 Task: Open a Black Tie Letter Template save the file as 'claim' Remove the following opetions from template: '1.	Type the sender company name_x000D_
2.	Type the sender company address_x000D_
3.	Type the recipient address_x000D_
4.	Type the closing_x000D_
5.	Type the sender title_x000D_
6.	Type the sender company name_x000D_
'Pick the date  '15 May, 2023' and type Salutation  Hello. Add body to the letter I wanted to express my appreciation for your support and guidance throughout my career. Your mentorship has been invaluable, and I am grateful for the opportunities you have provided me. Your belief in my abilities has motivated me to achieve more than I ever thought possible.. Insert watermark  'confidential 50'
Action: Mouse moved to (23, 18)
Screenshot: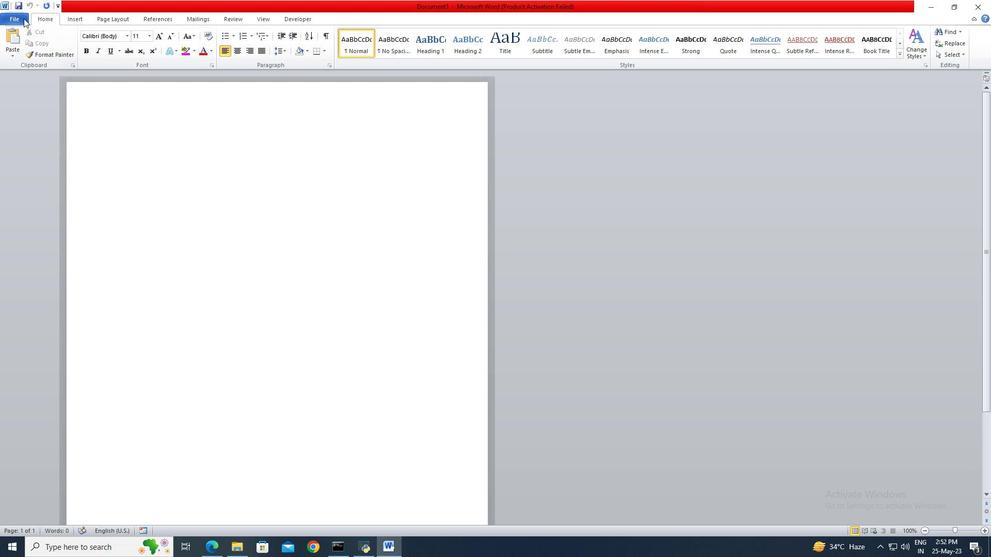 
Action: Mouse pressed left at (23, 18)
Screenshot: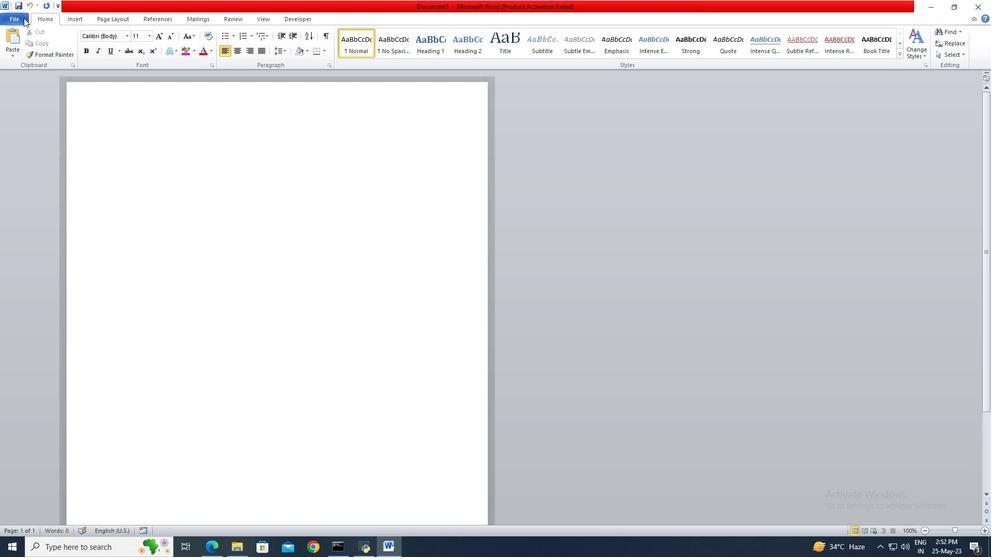 
Action: Mouse moved to (23, 130)
Screenshot: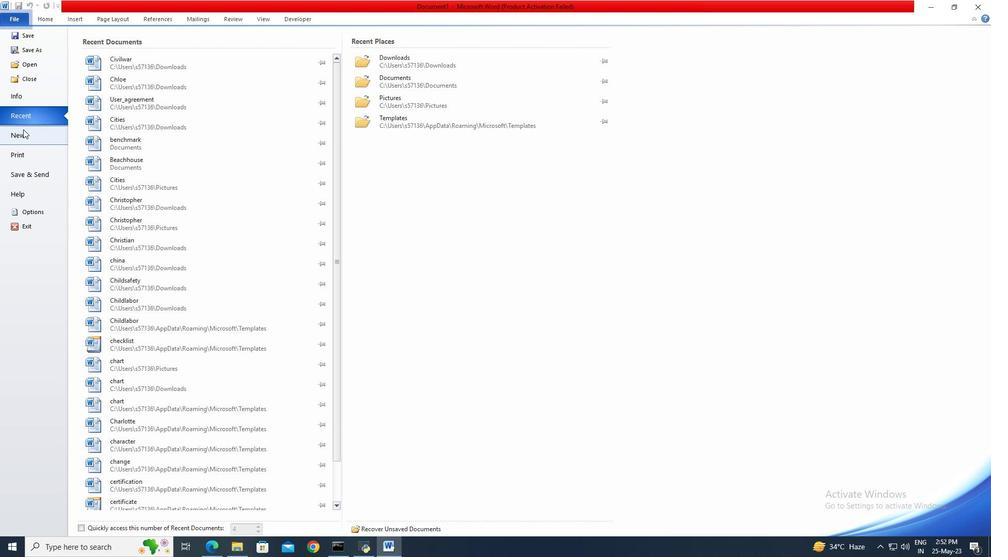 
Action: Mouse pressed left at (23, 130)
Screenshot: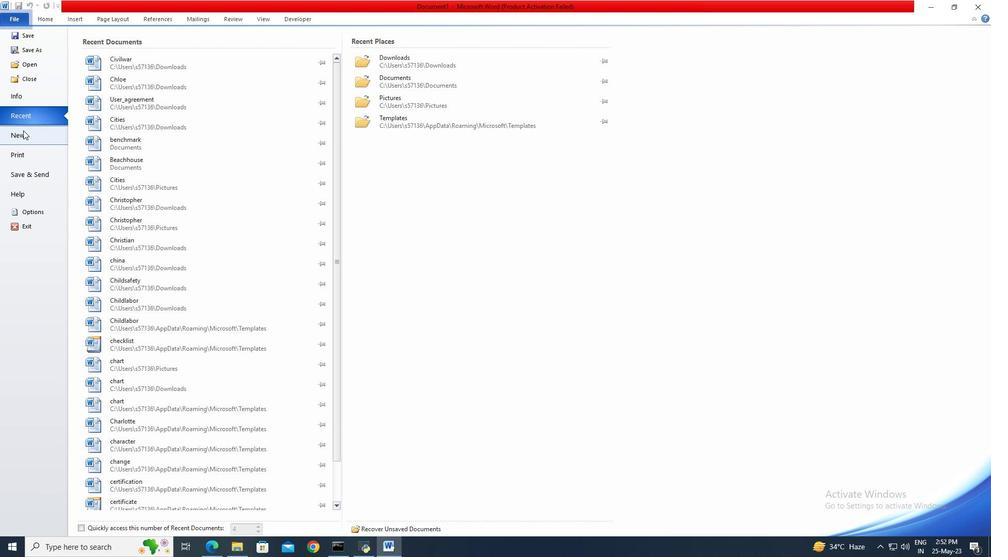 
Action: Mouse moved to (224, 106)
Screenshot: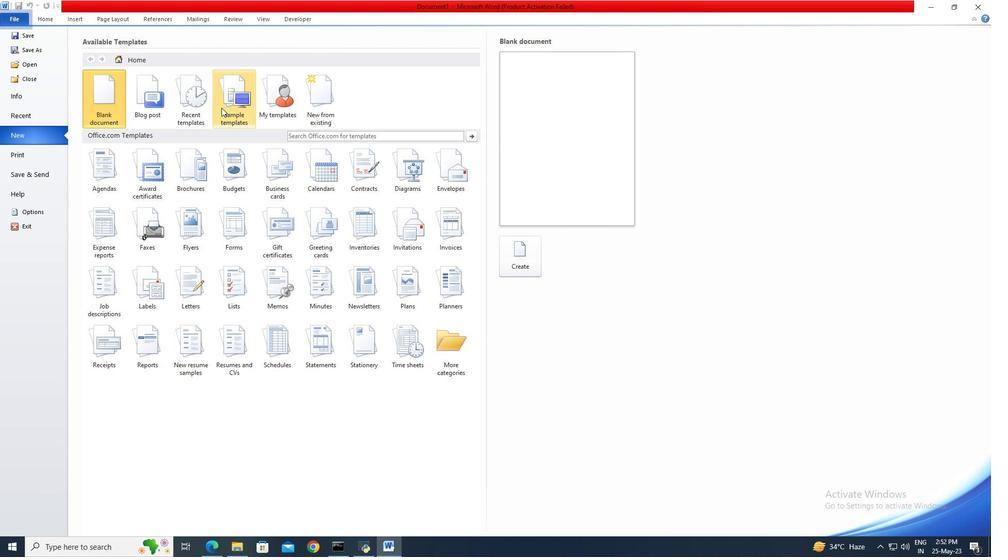 
Action: Mouse pressed left at (224, 106)
Screenshot: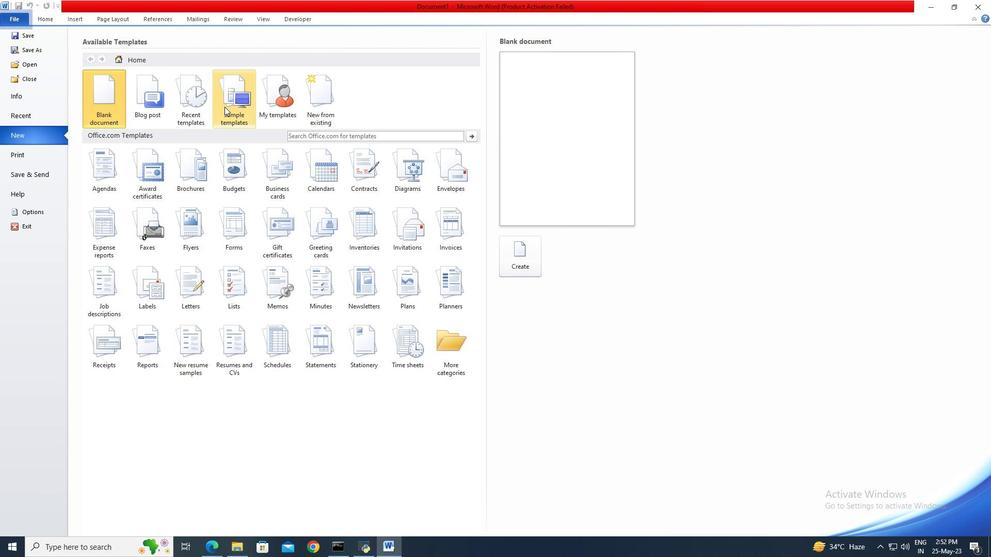 
Action: Mouse moved to (329, 218)
Screenshot: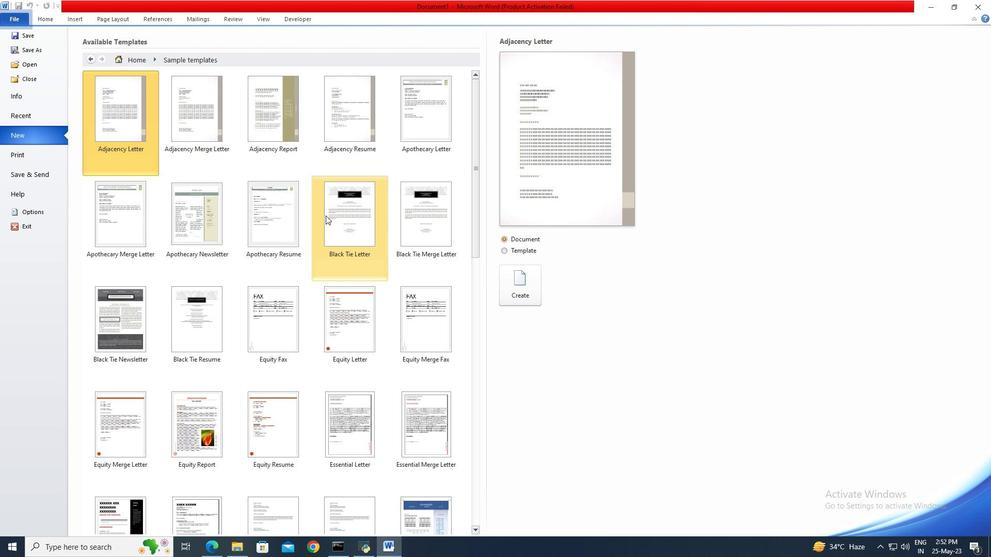
Action: Mouse pressed left at (329, 218)
Screenshot: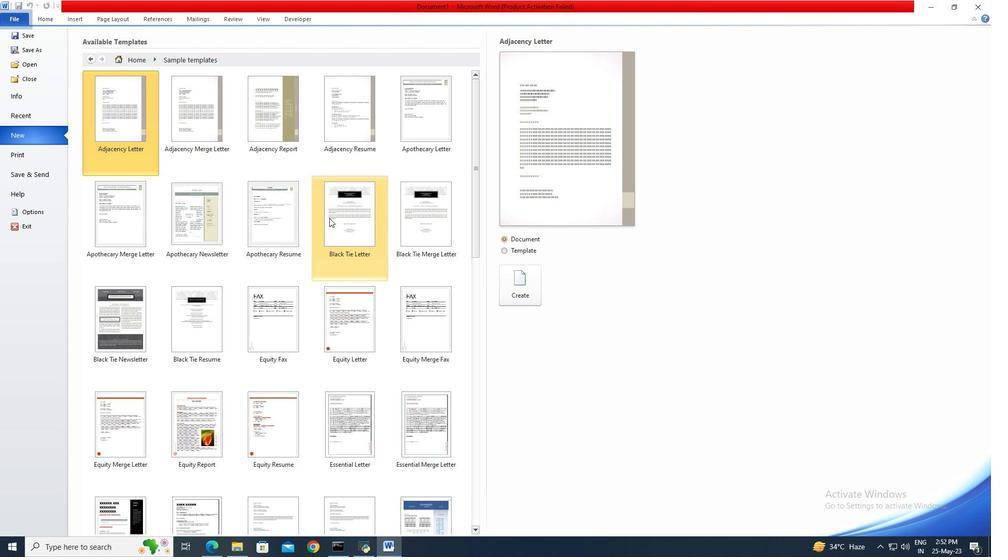 
Action: Mouse moved to (503, 250)
Screenshot: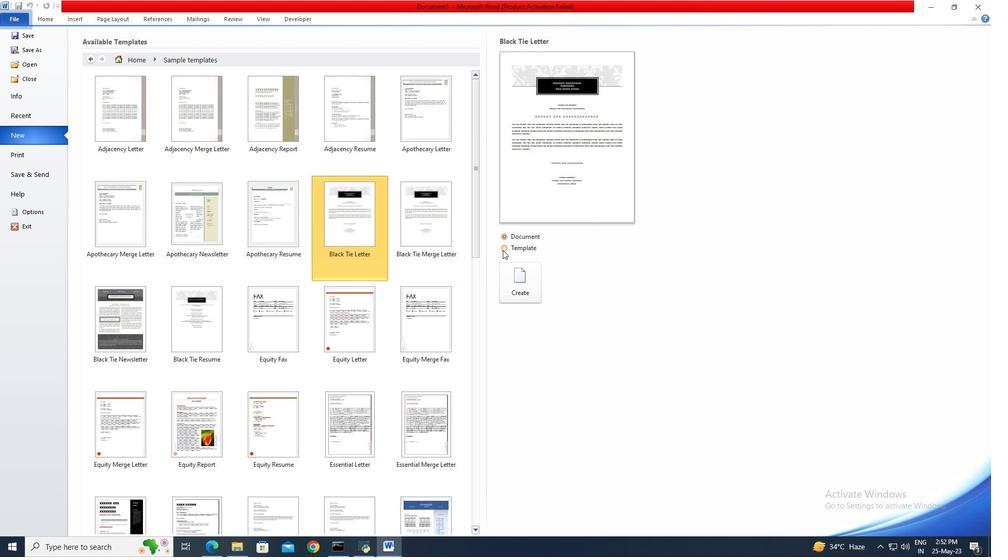 
Action: Mouse pressed left at (503, 250)
Screenshot: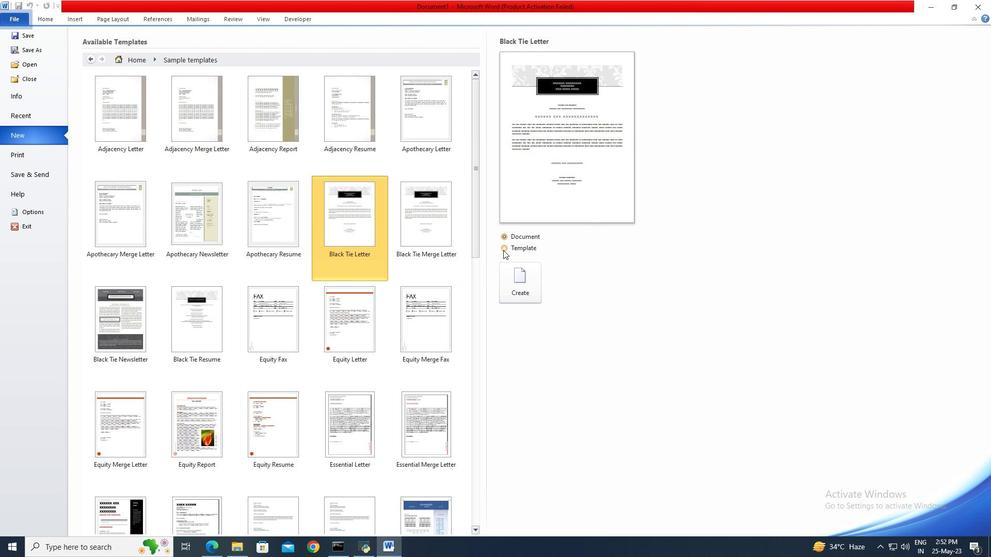 
Action: Mouse moved to (512, 276)
Screenshot: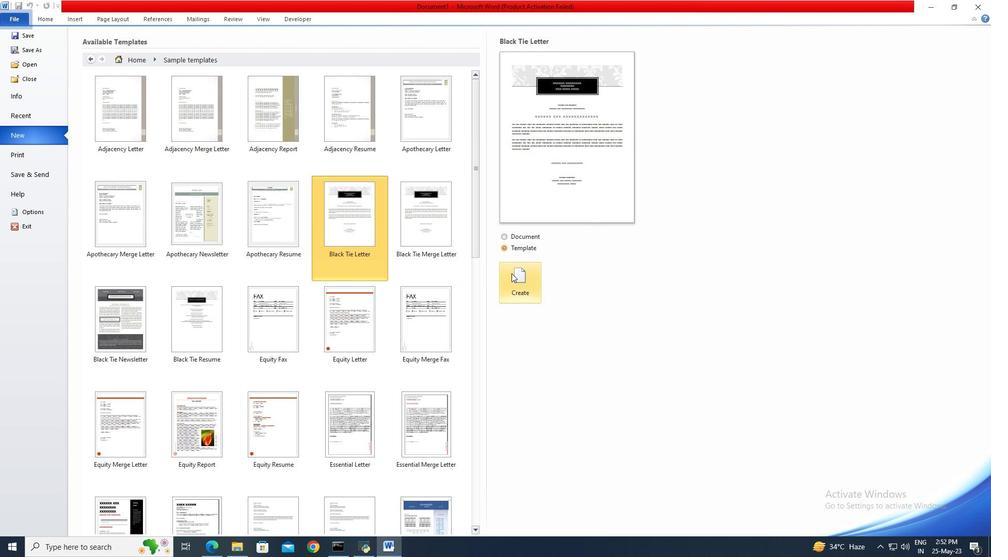 
Action: Mouse pressed left at (512, 276)
Screenshot: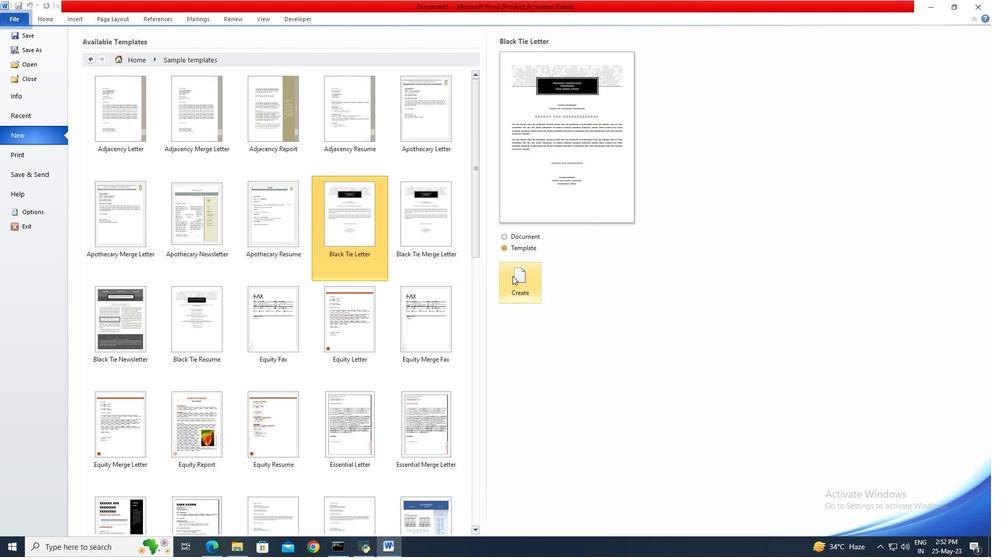 
Action: Mouse moved to (21, 21)
Screenshot: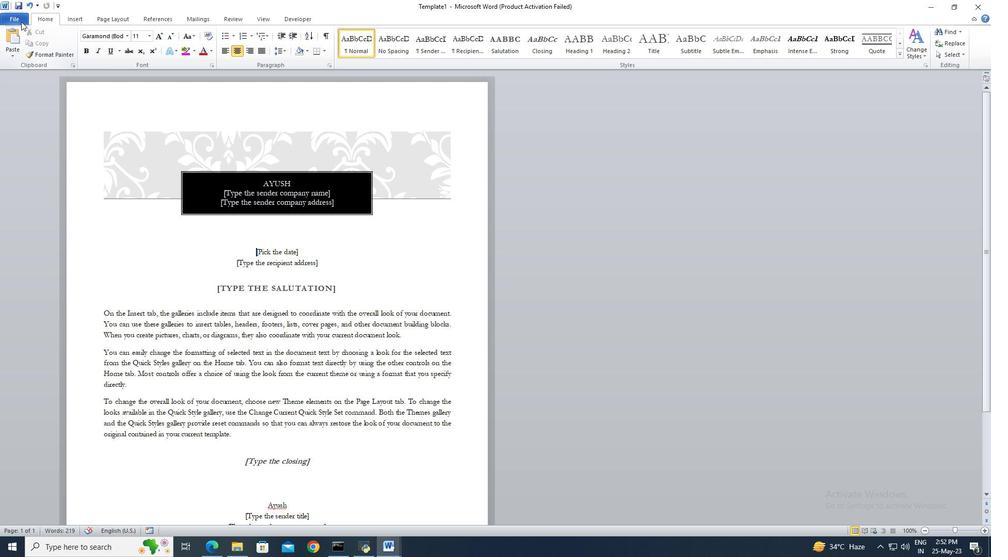 
Action: Mouse pressed left at (21, 21)
Screenshot: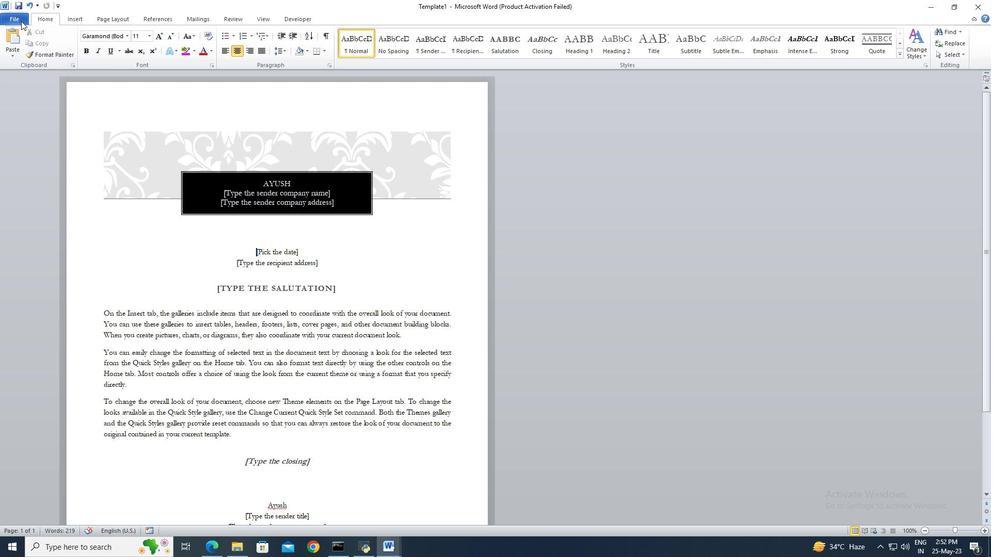 
Action: Mouse moved to (21, 47)
Screenshot: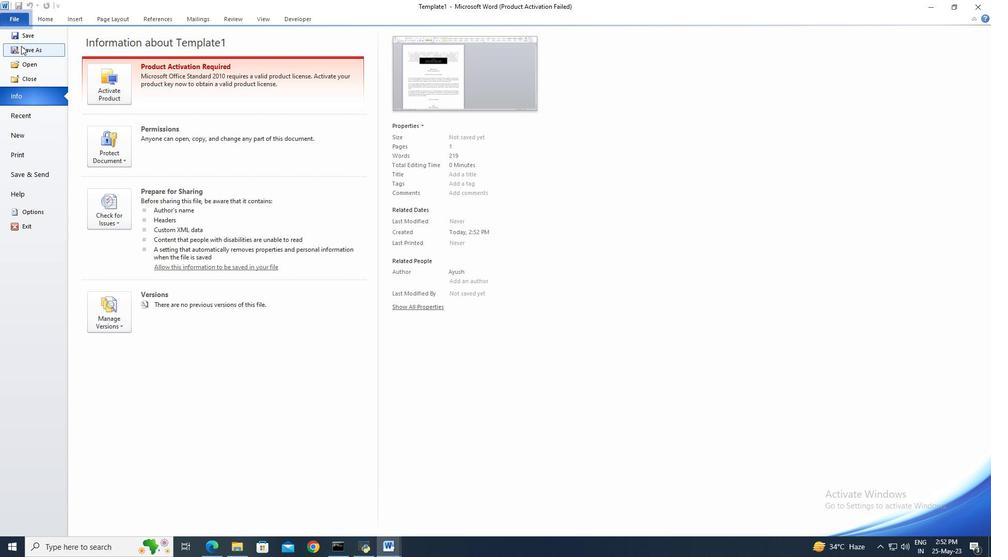 
Action: Mouse pressed left at (21, 47)
Screenshot: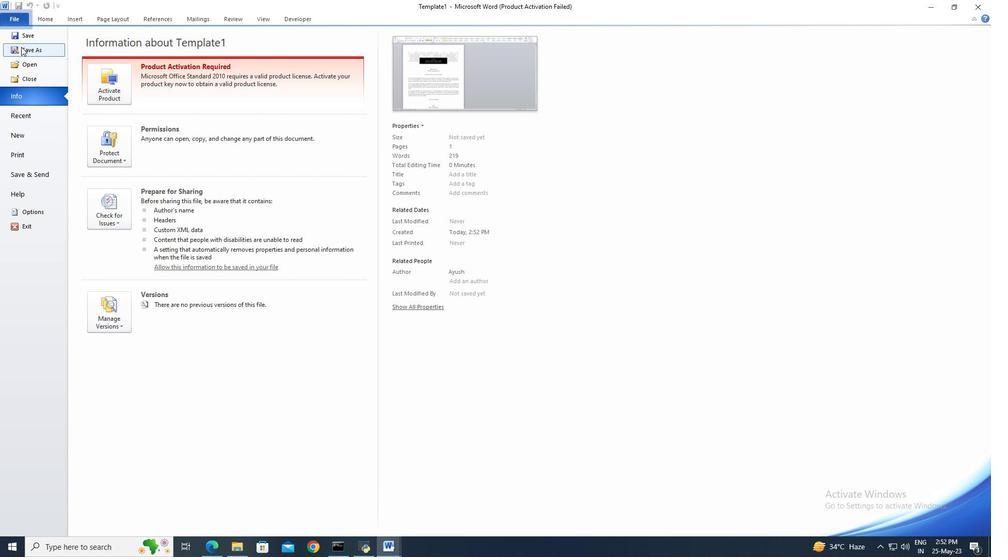 
Action: Mouse moved to (35, 109)
Screenshot: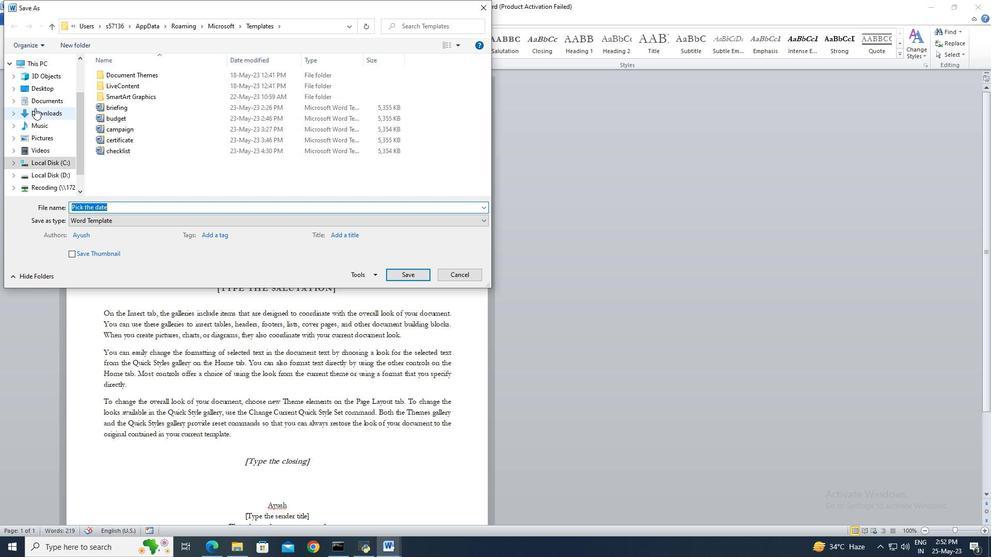 
Action: Mouse pressed left at (35, 109)
Screenshot: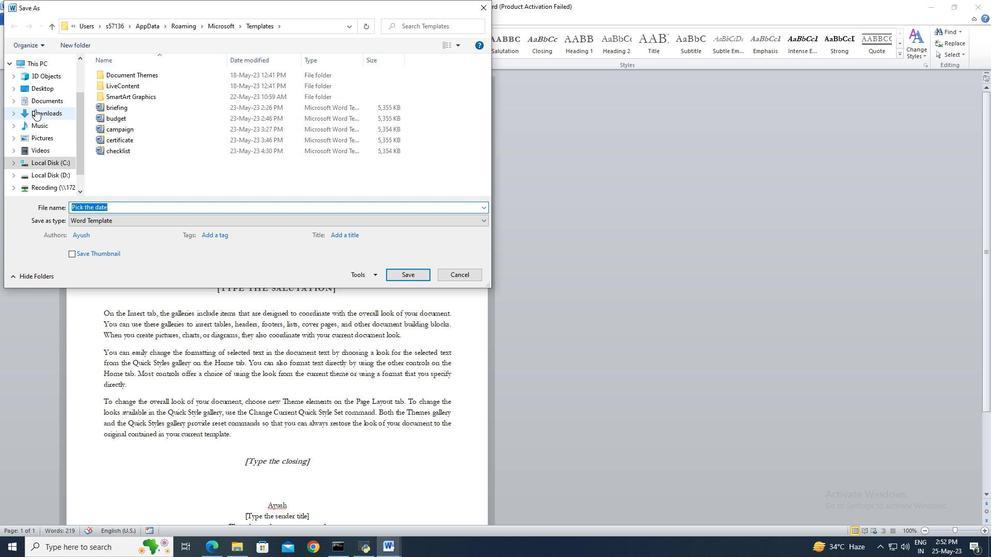 
Action: Mouse moved to (111, 207)
Screenshot: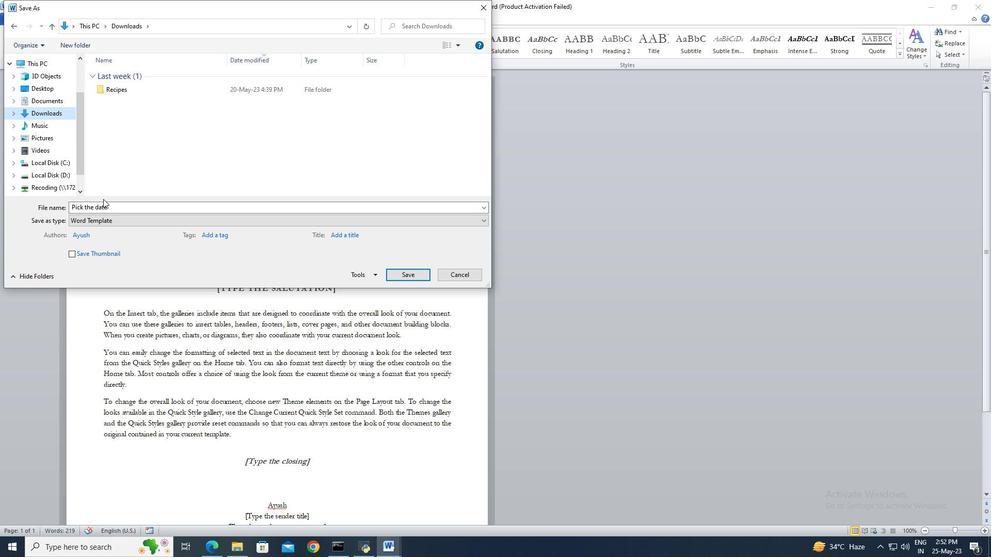 
Action: Mouse pressed left at (111, 207)
Screenshot: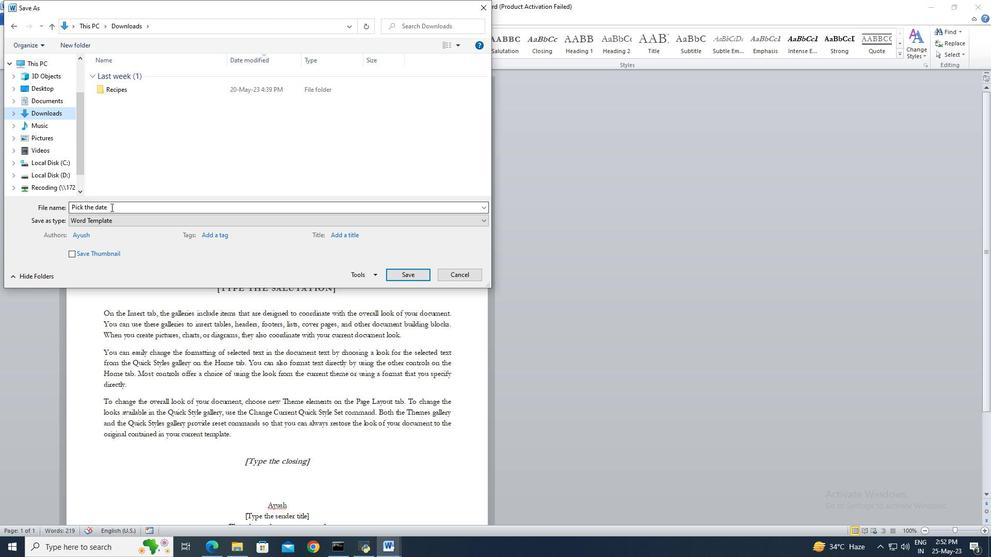 
Action: Key pressed claim
Screenshot: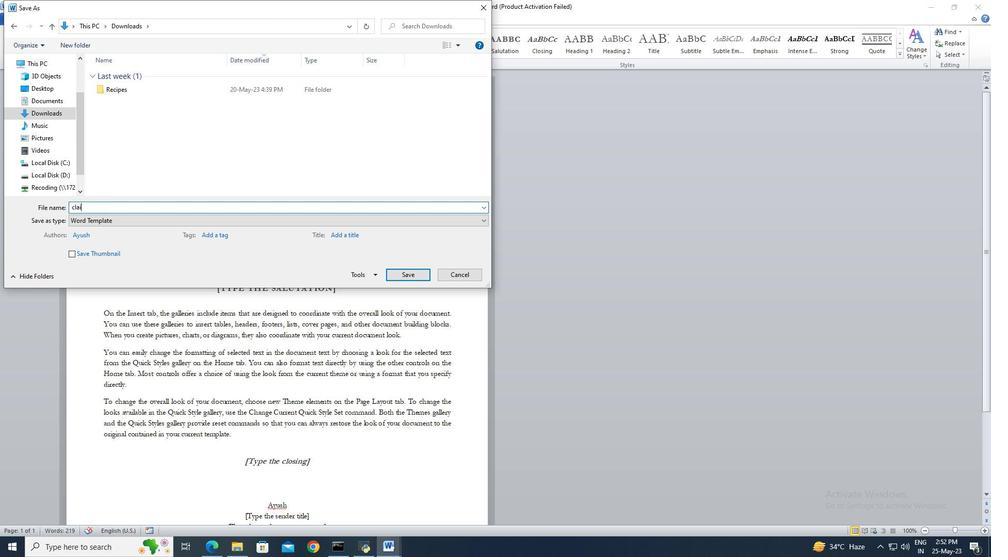 
Action: Mouse moved to (395, 274)
Screenshot: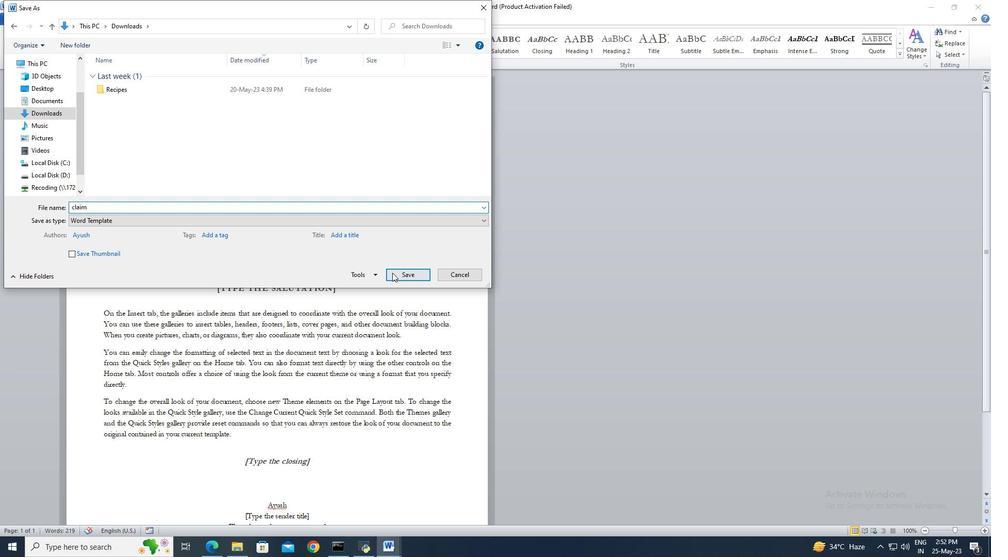 
Action: Mouse pressed left at (395, 274)
Screenshot: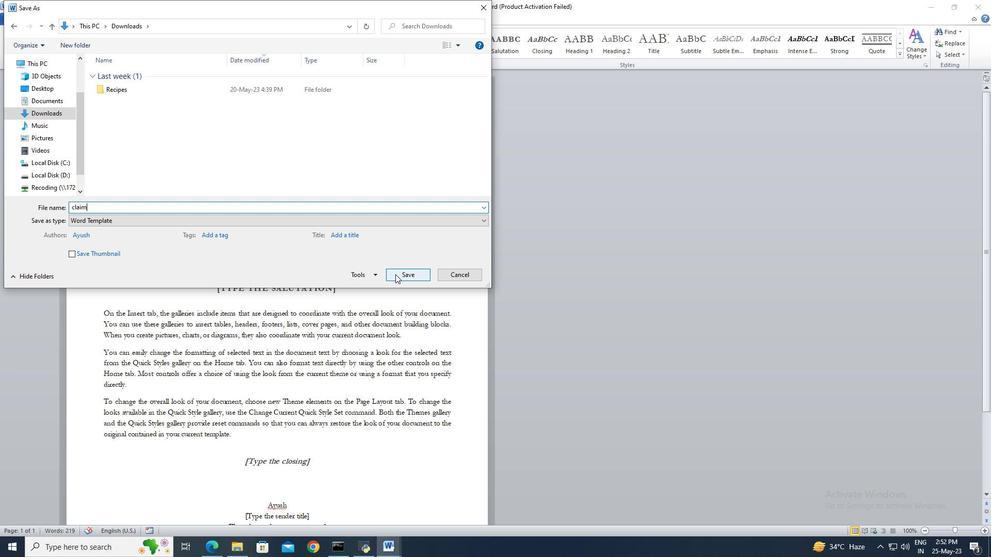 
Action: Mouse moved to (336, 190)
Screenshot: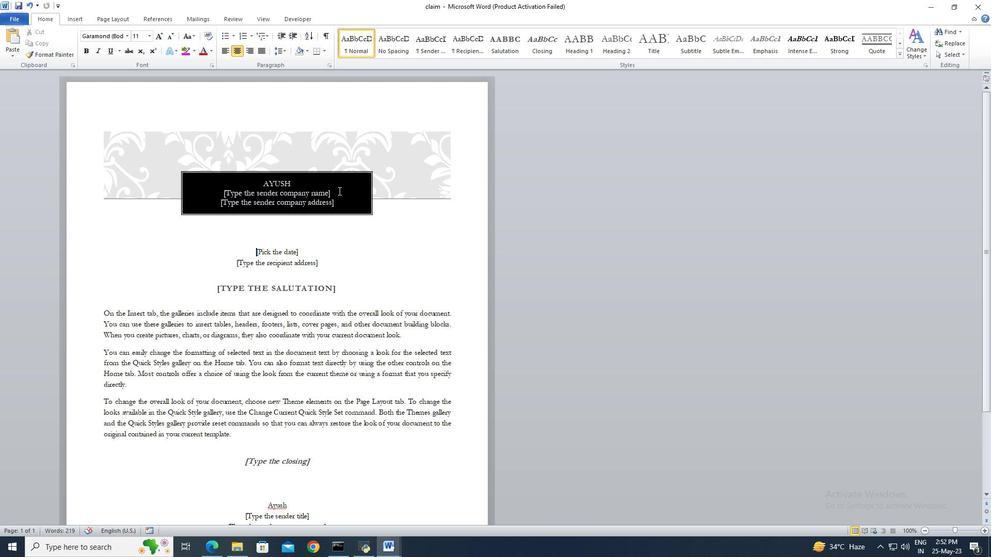 
Action: Mouse pressed left at (336, 190)
Screenshot: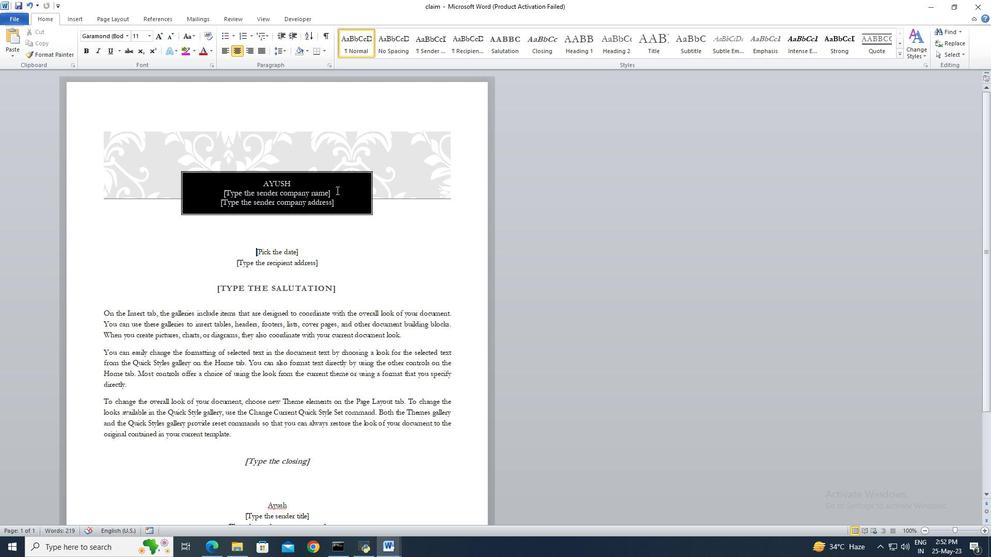 
Action: Key pressed <Key.backspace><Key.delete>
Screenshot: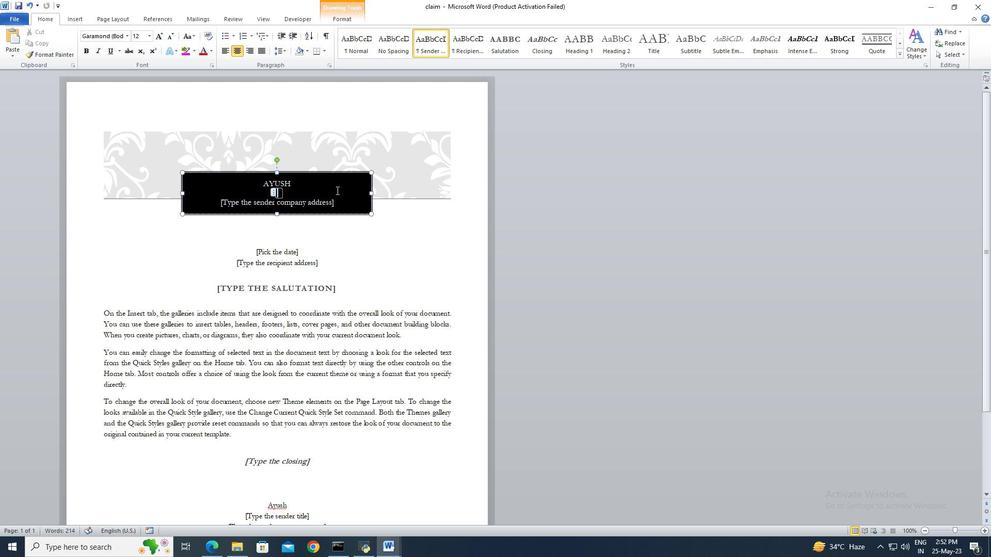 
Action: Mouse moved to (336, 199)
Screenshot: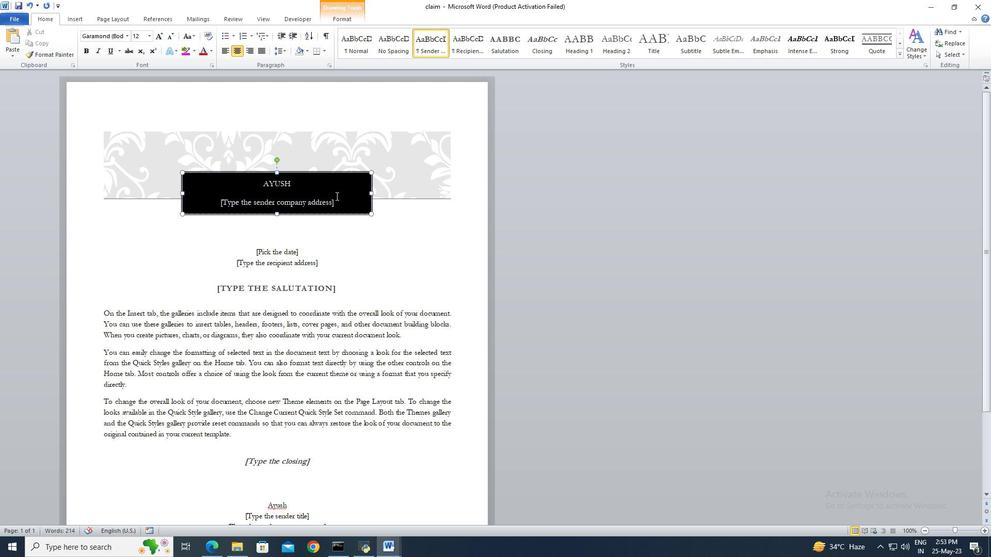 
Action: Mouse pressed left at (336, 199)
Screenshot: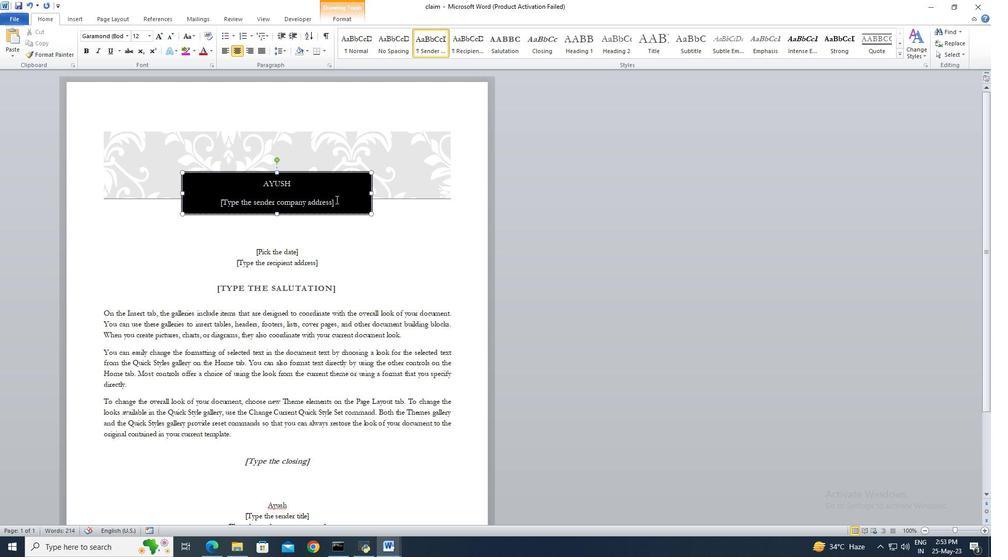 
Action: Mouse moved to (336, 203)
Screenshot: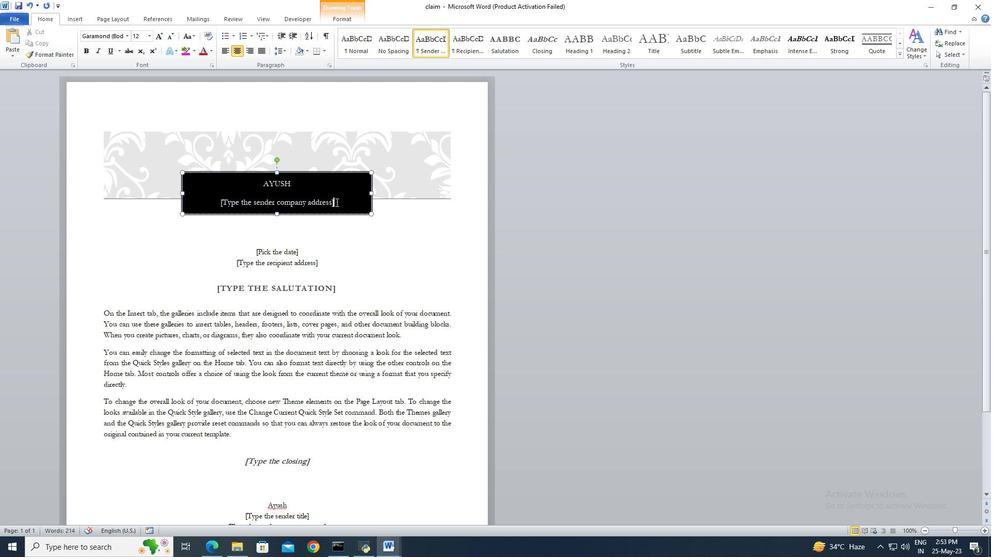
Action: Key pressed <Key.backspace><Key.backspace>
Screenshot: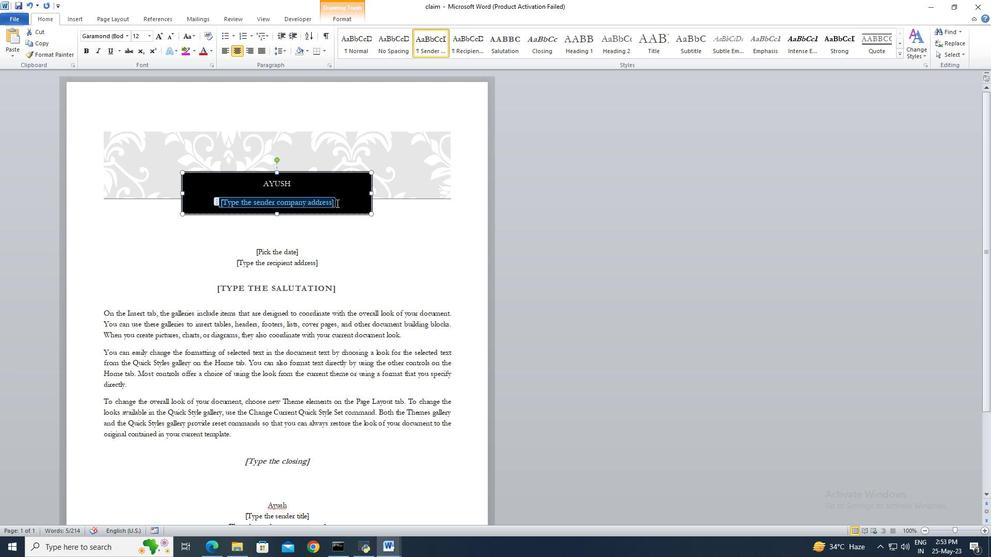 
Action: Mouse moved to (340, 261)
Screenshot: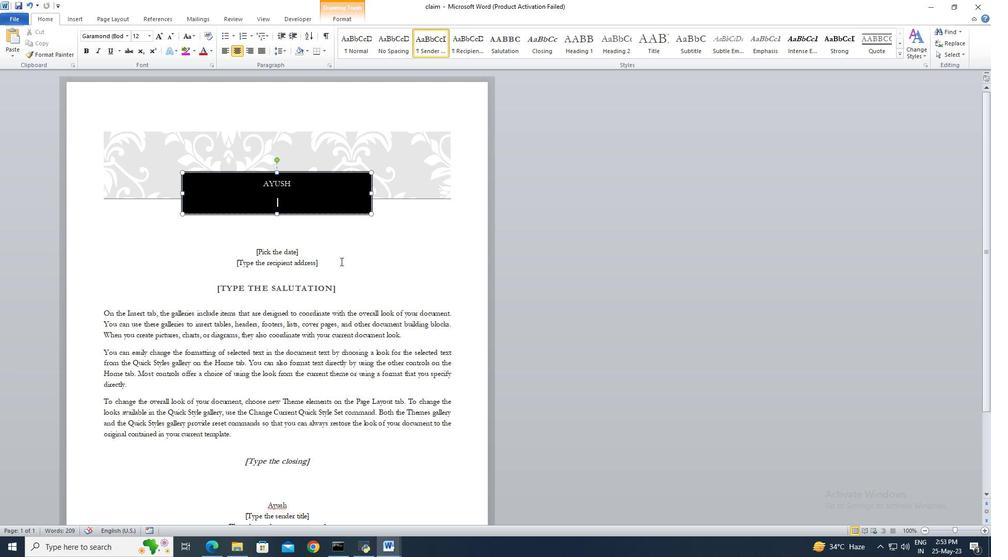 
Action: Mouse pressed left at (340, 261)
Screenshot: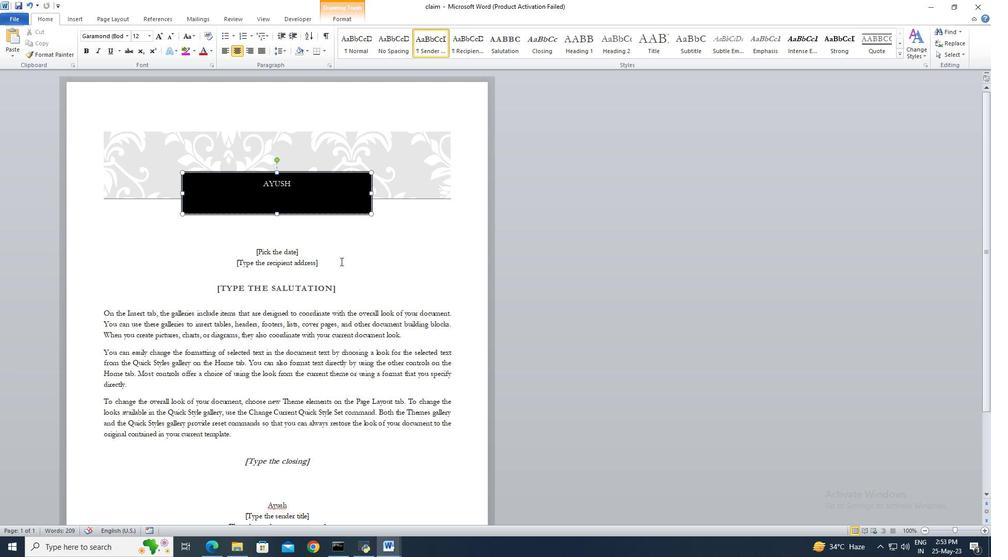 
Action: Mouse moved to (320, 266)
Screenshot: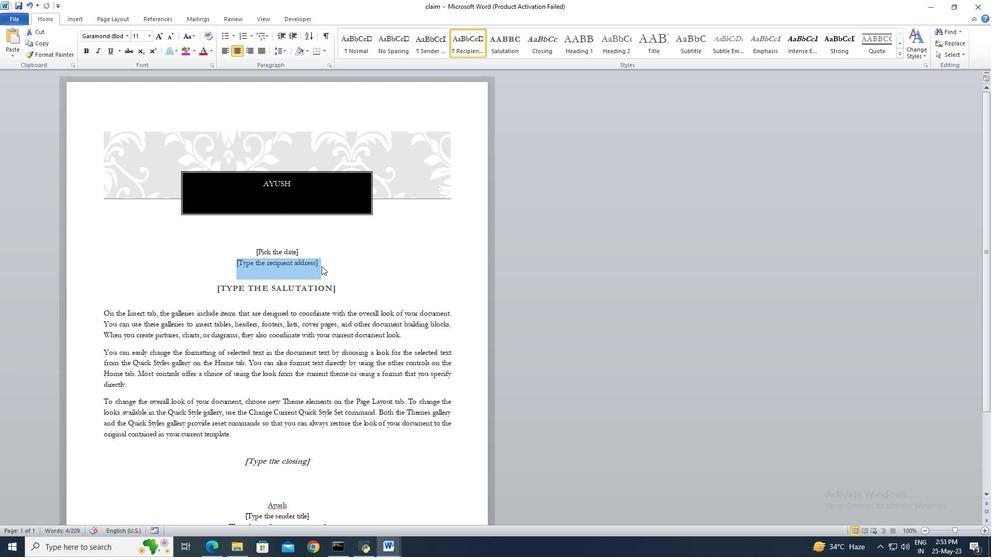 
Action: Mouse pressed left at (320, 266)
Screenshot: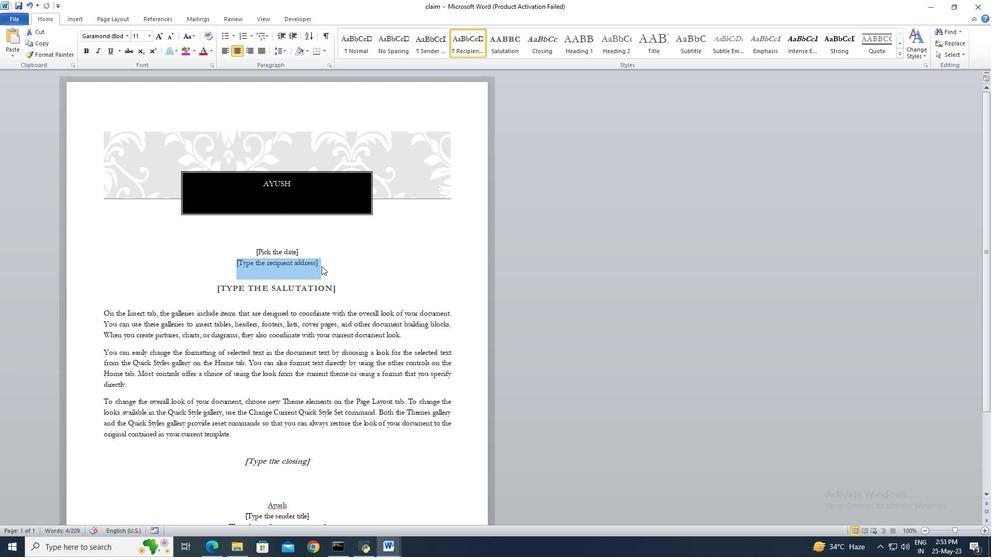 
Action: Mouse moved to (320, 266)
Screenshot: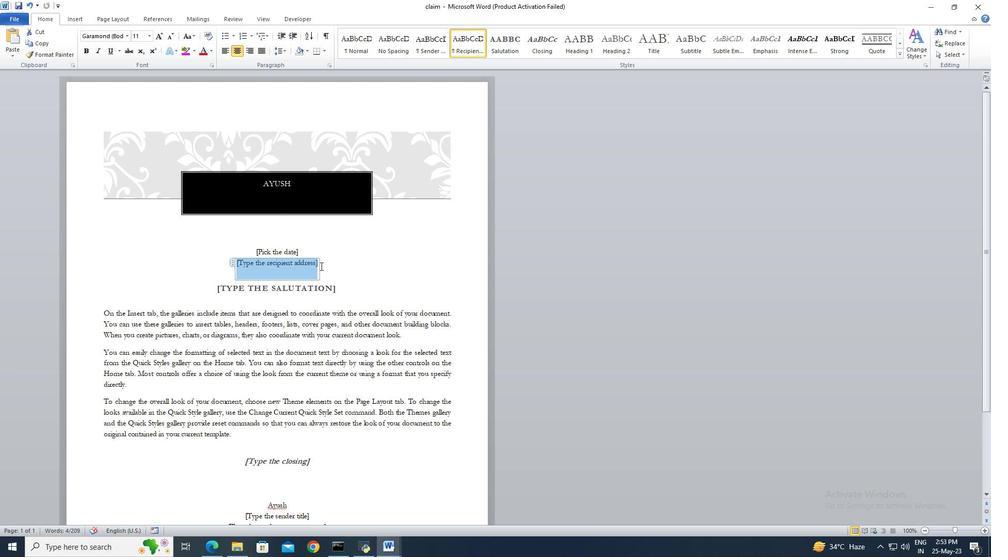 
Action: Key pressed <Key.backspace>
Screenshot: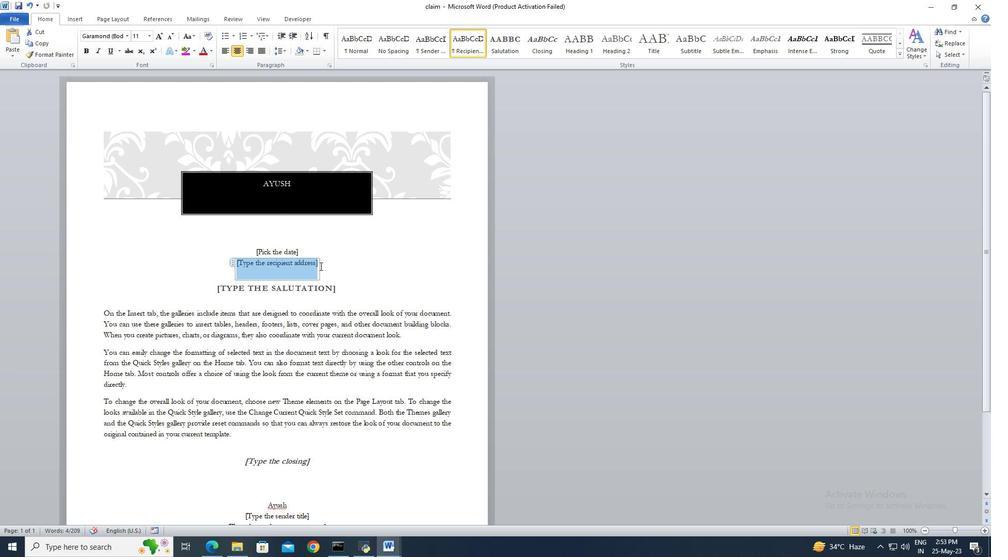 
Action: Mouse scrolled (320, 265) with delta (0, 0)
Screenshot: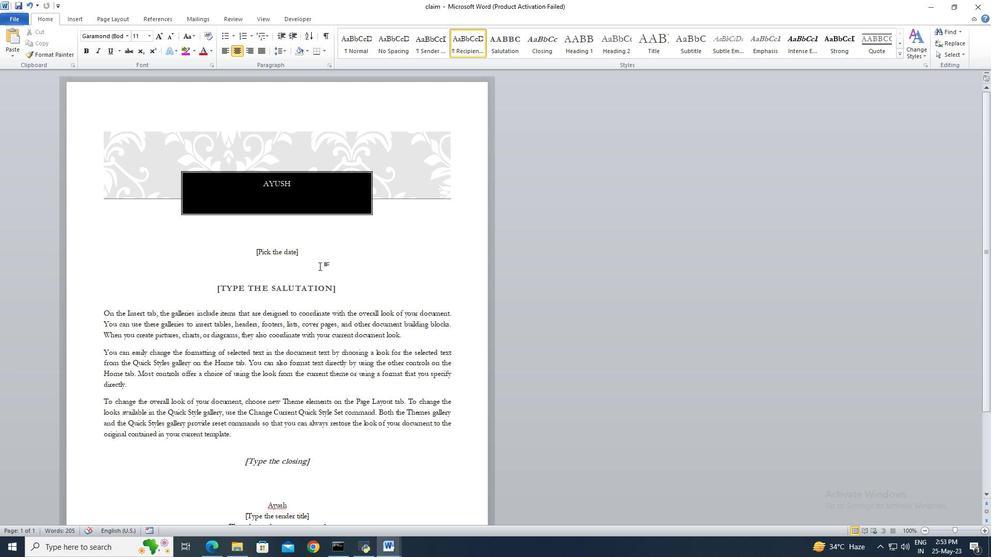 
Action: Mouse scrolled (320, 265) with delta (0, 0)
Screenshot: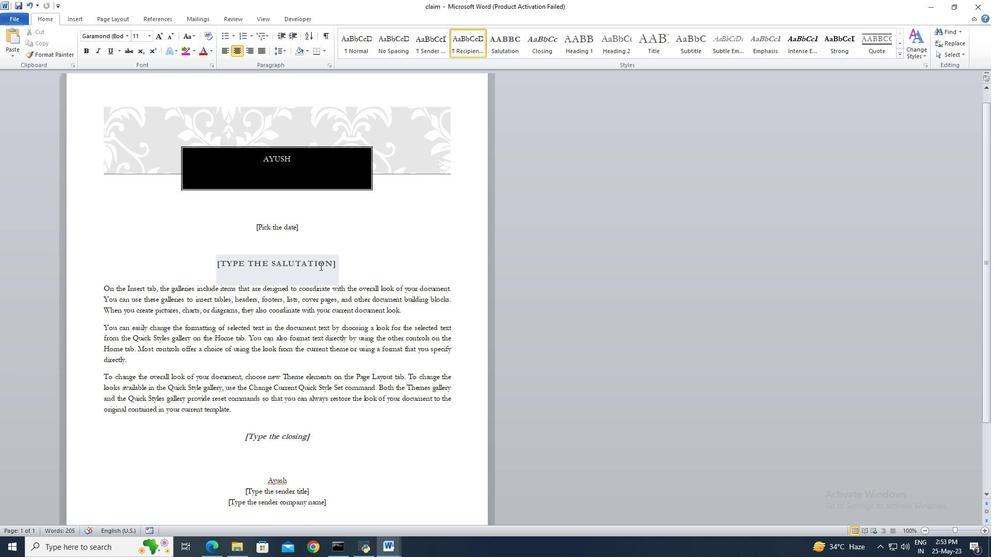 
Action: Mouse scrolled (320, 265) with delta (0, 0)
Screenshot: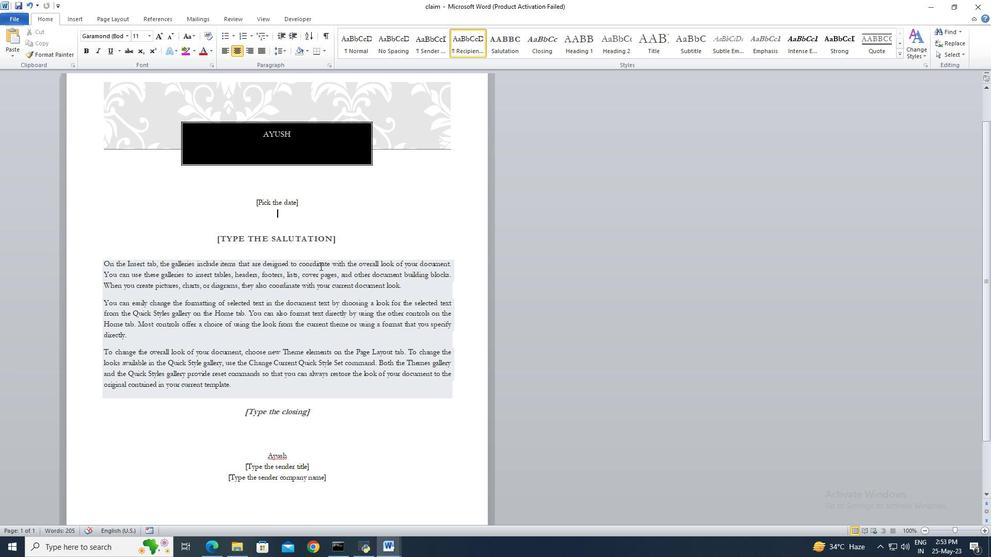 
Action: Mouse moved to (311, 390)
Screenshot: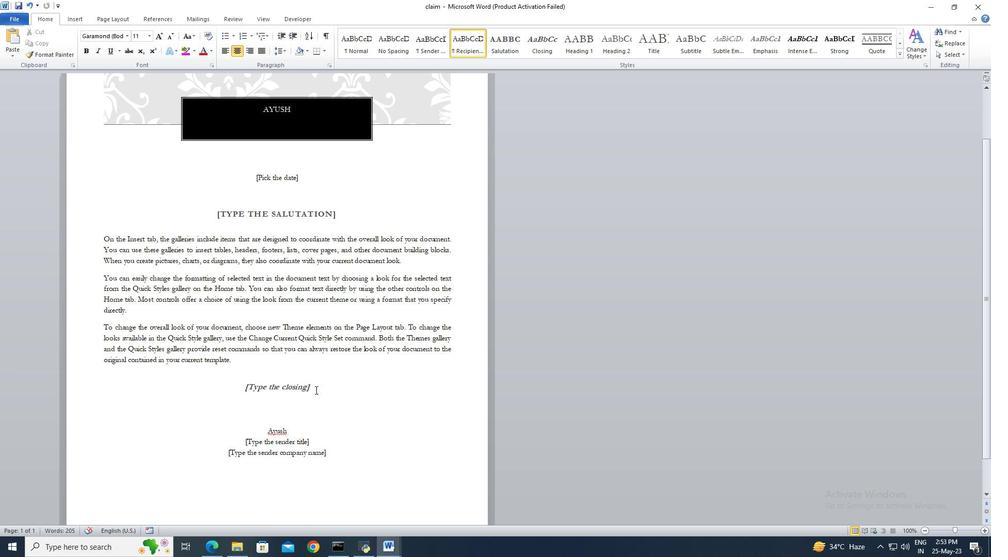 
Action: Mouse pressed left at (311, 390)
Screenshot: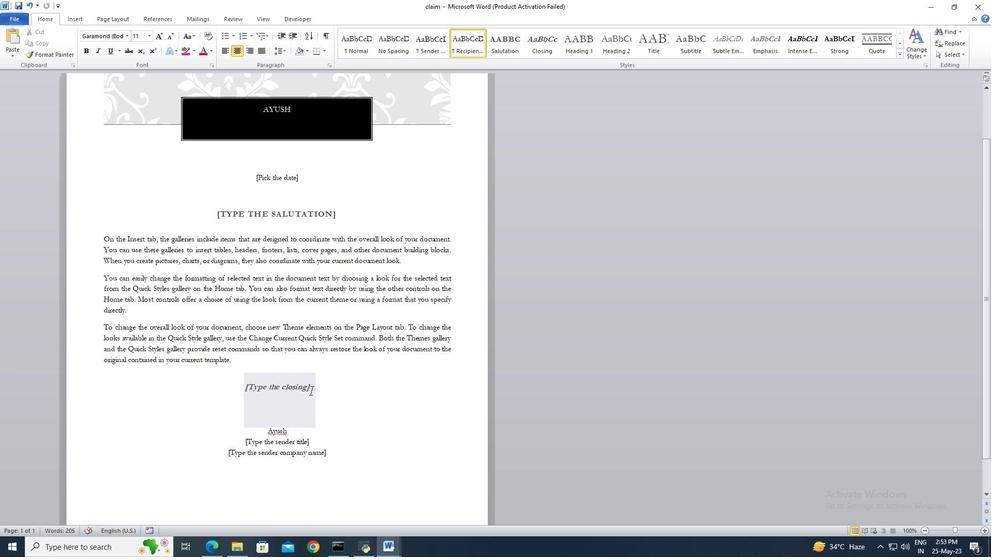 
Action: Key pressed <Key.backspace>
Screenshot: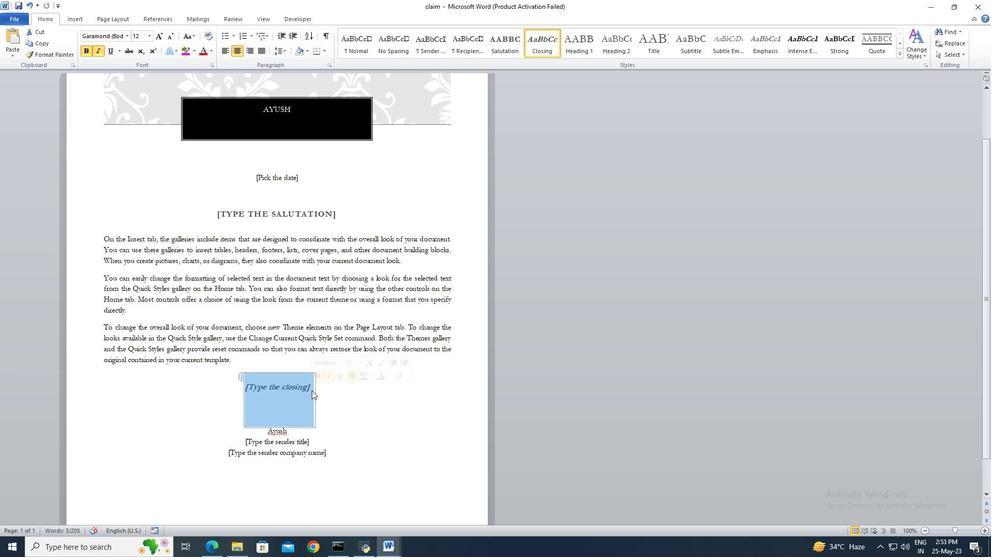 
Action: Mouse moved to (313, 391)
Screenshot: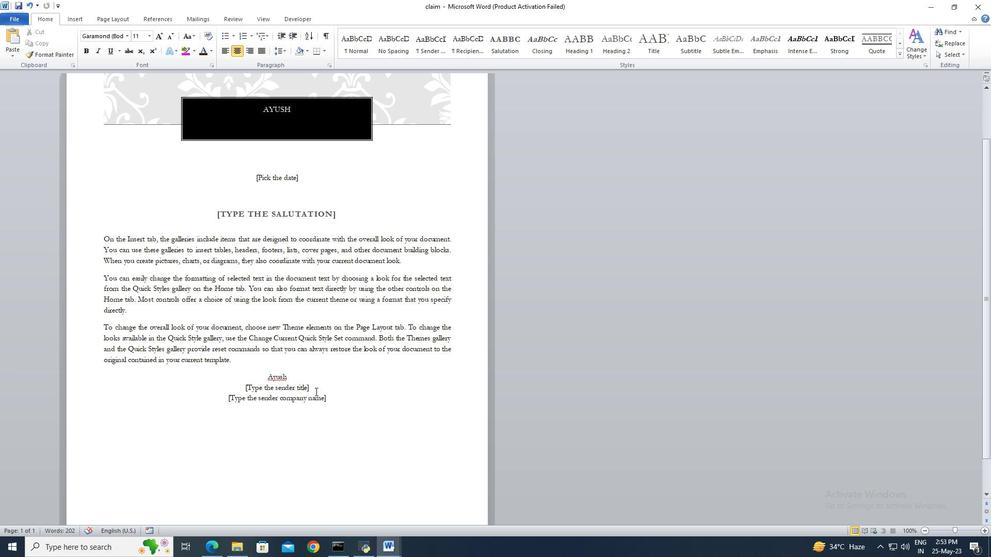 
Action: Mouse pressed left at (313, 391)
Screenshot: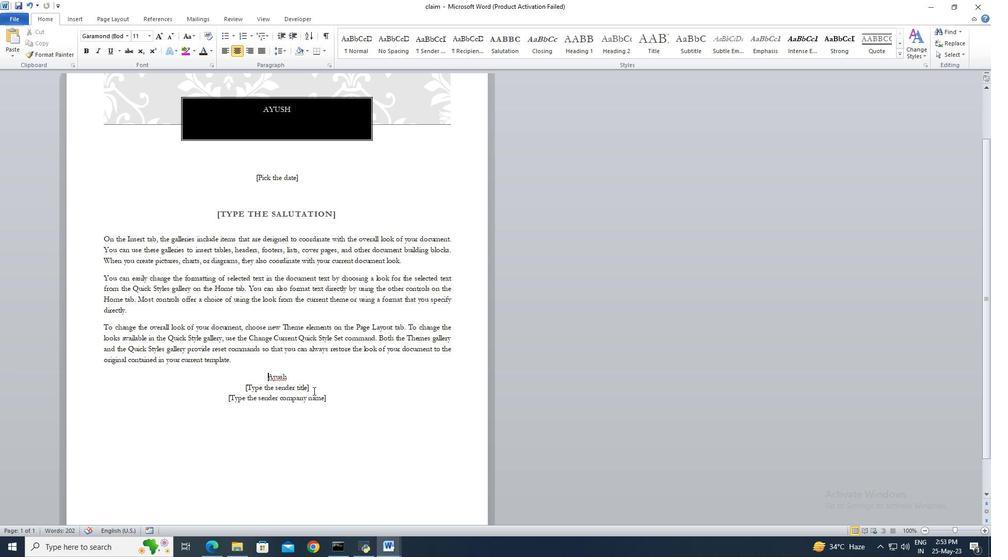 
Action: Key pressed <Key.backspace>
Screenshot: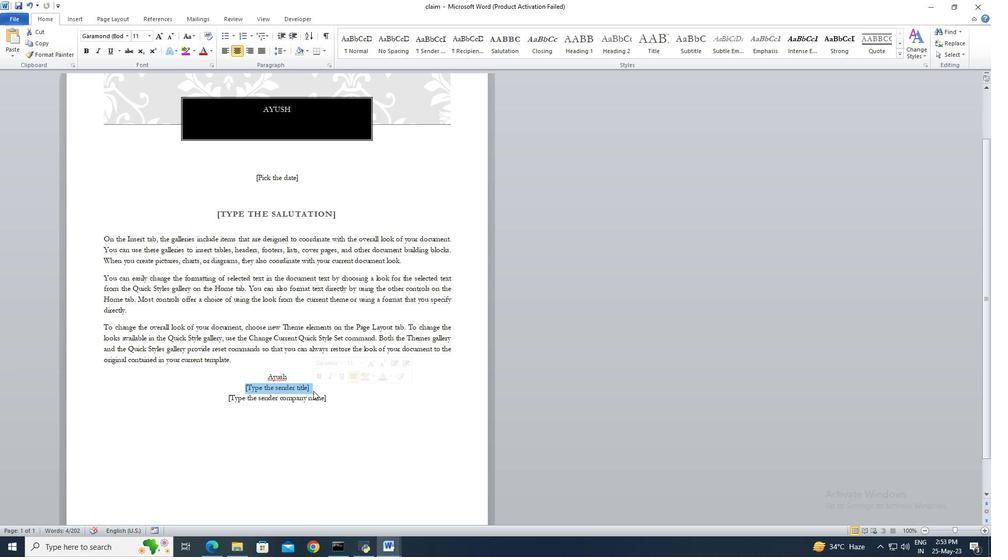 
Action: Mouse moved to (340, 388)
Screenshot: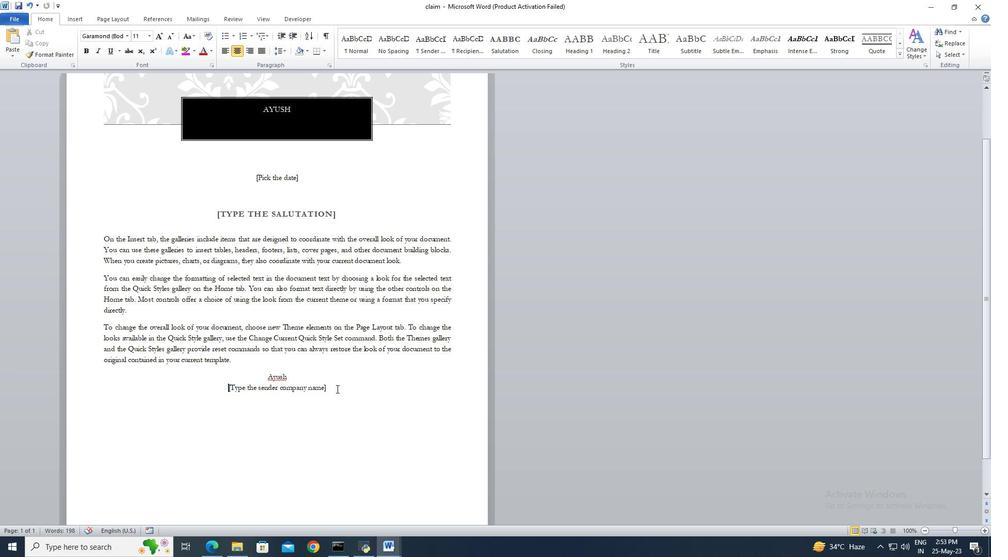 
Action: Mouse pressed left at (340, 388)
Screenshot: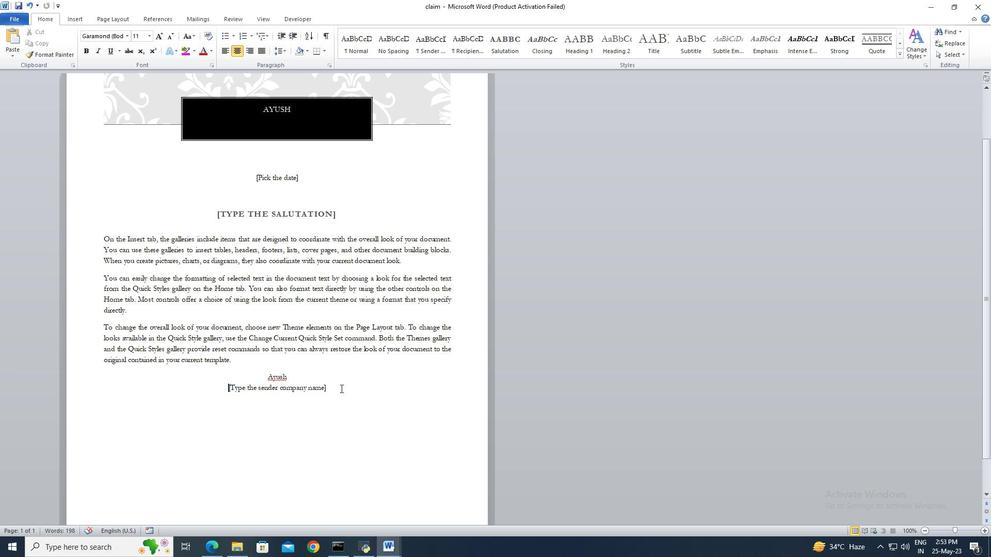 
Action: Key pressed <Key.backspace><Key.delete>
Screenshot: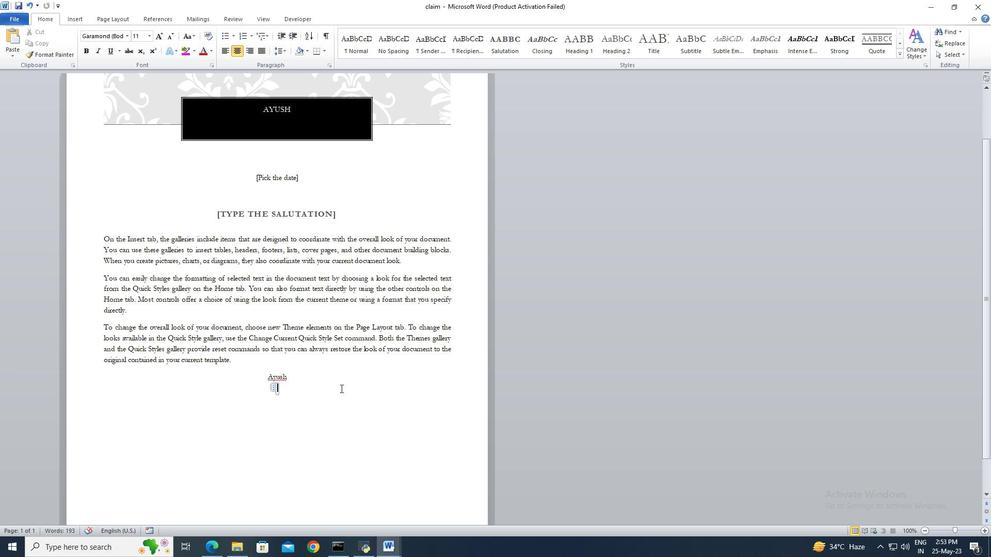
Action: Mouse moved to (290, 181)
Screenshot: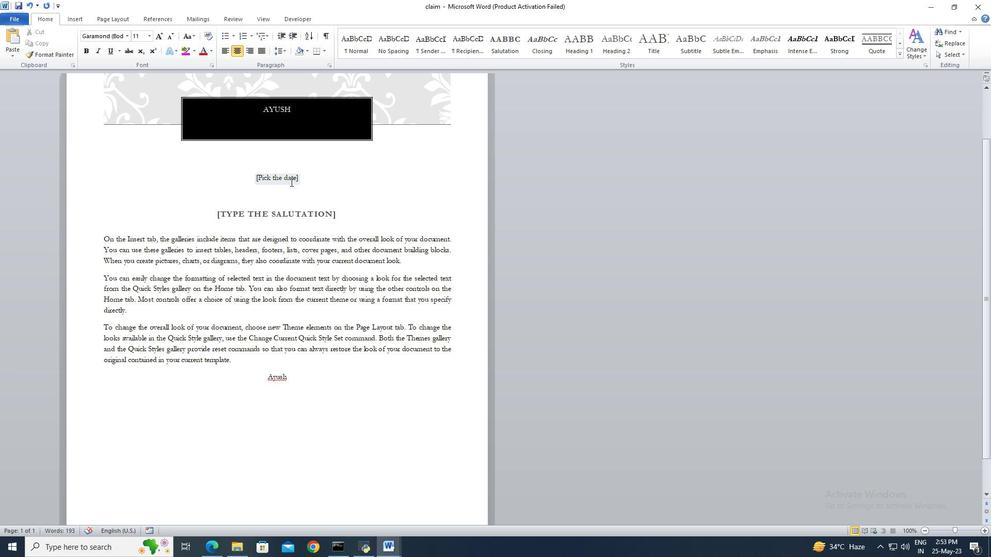 
Action: Mouse pressed left at (290, 181)
Screenshot: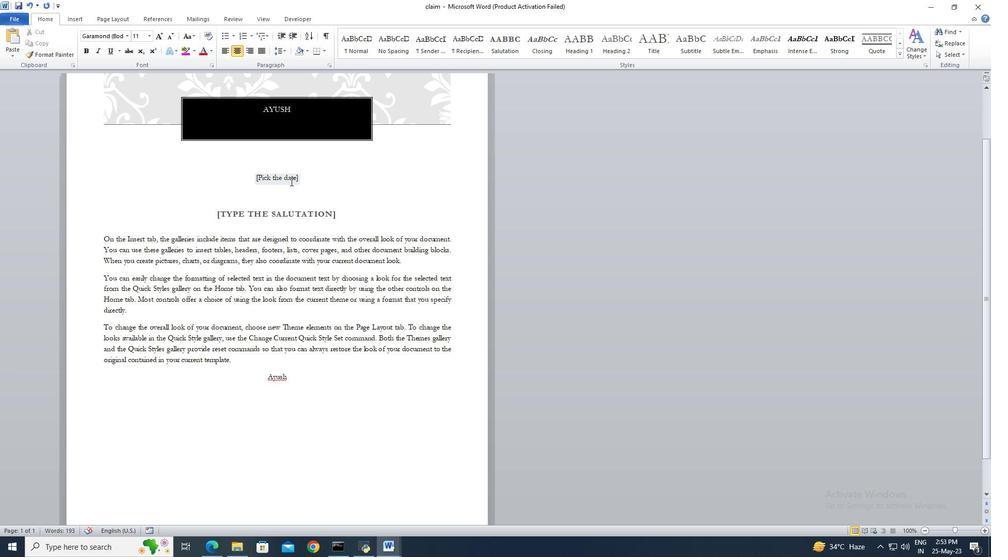 
Action: Mouse moved to (301, 179)
Screenshot: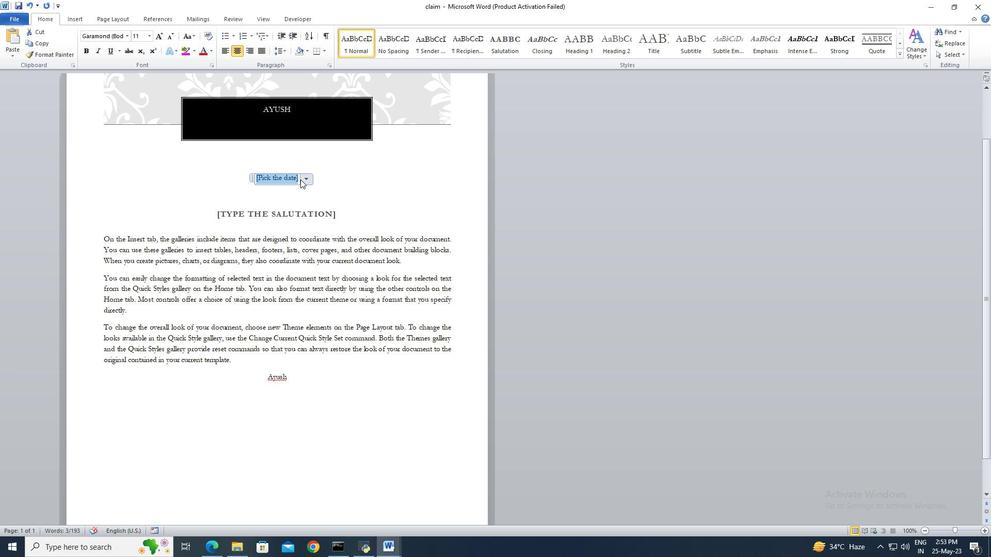 
Action: Mouse pressed left at (301, 179)
Screenshot: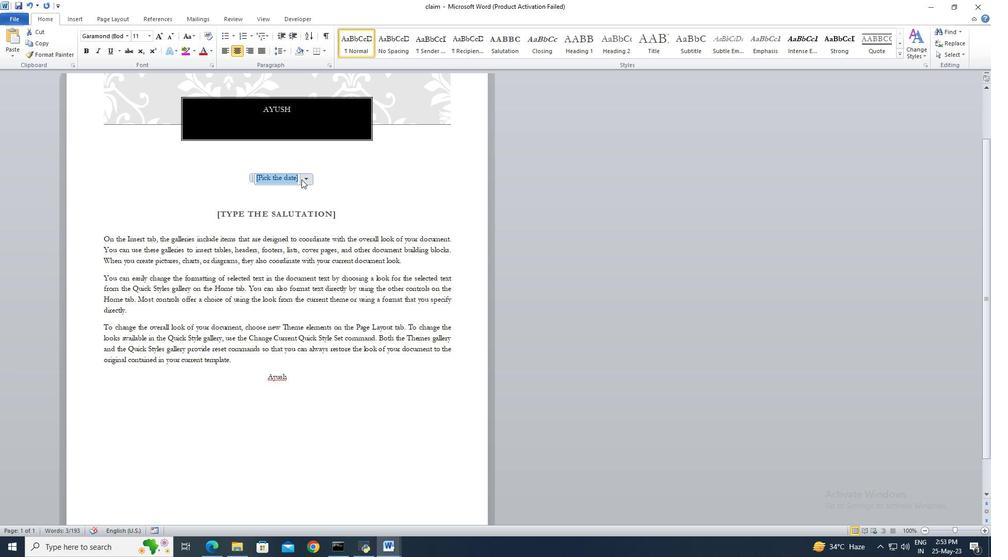 
Action: Mouse moved to (231, 227)
Screenshot: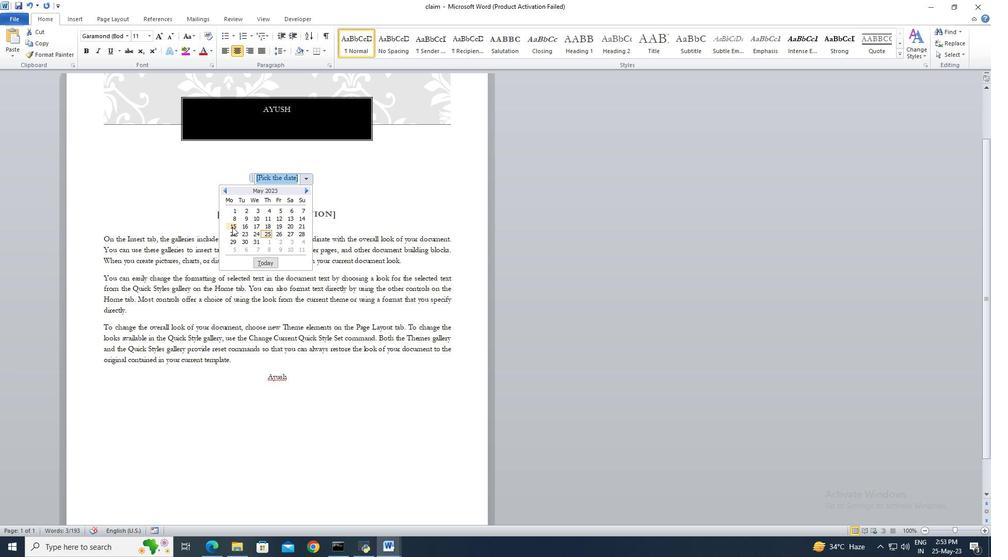 
Action: Mouse pressed left at (231, 227)
Screenshot: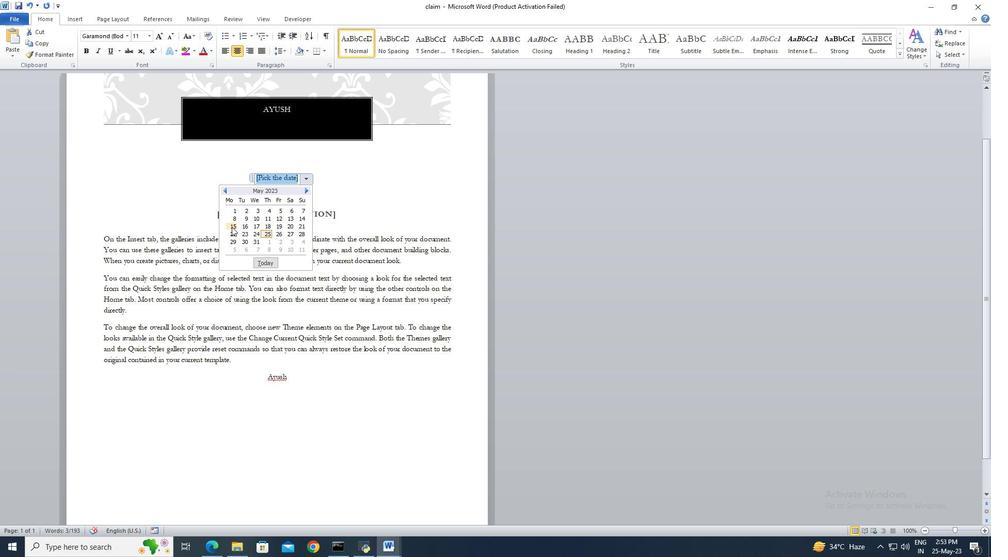 
Action: Mouse moved to (320, 217)
Screenshot: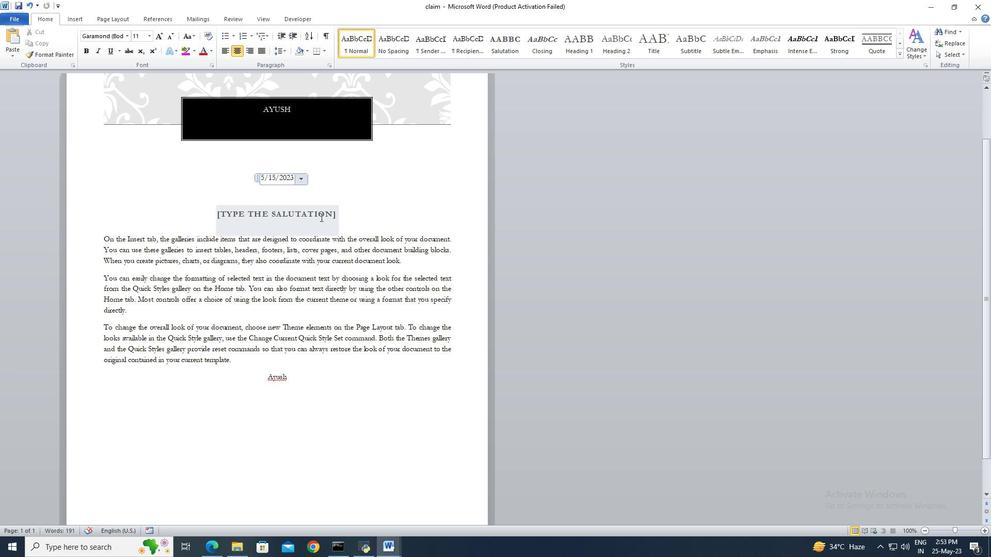 
Action: Mouse pressed left at (320, 217)
Screenshot: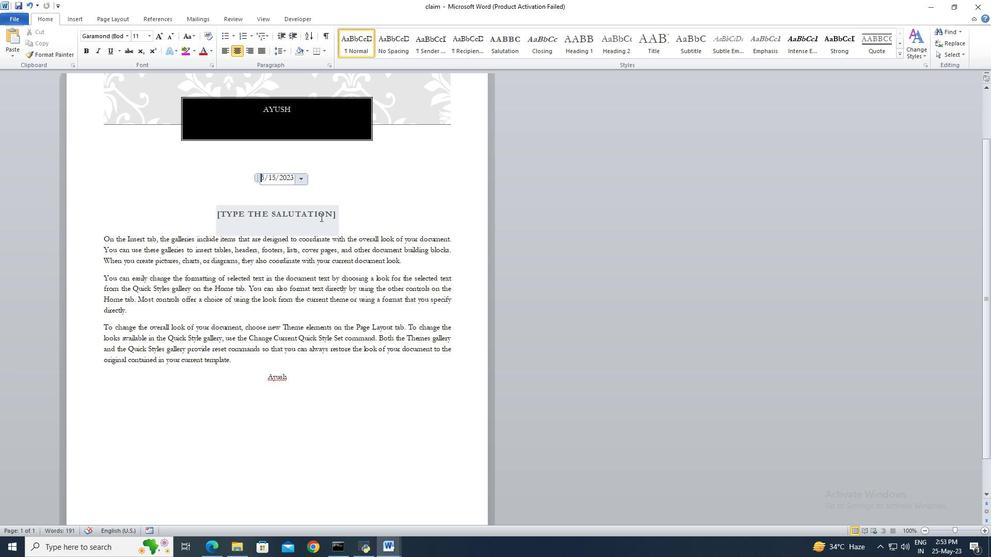 
Action: Key pressed <Key.shift>Hello
Screenshot: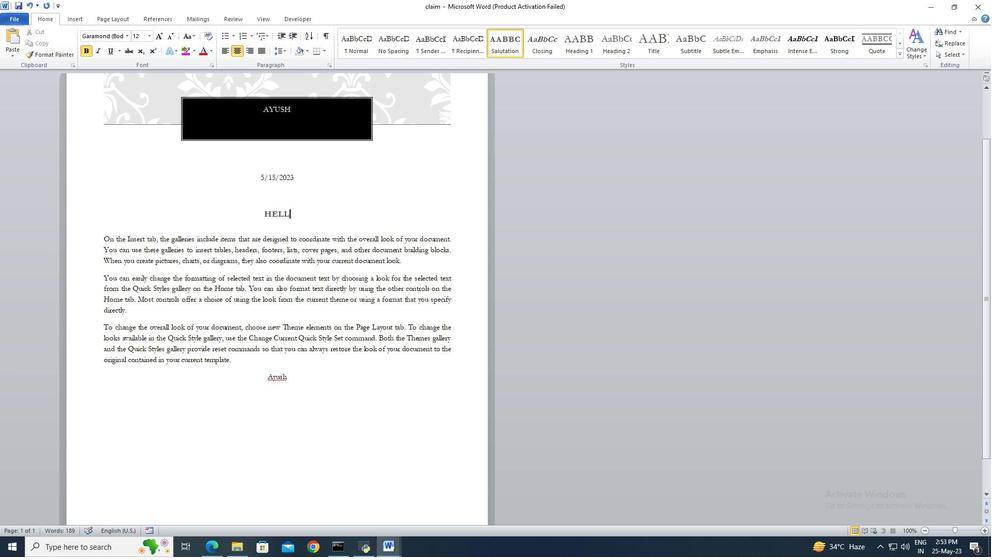 
Action: Mouse moved to (106, 237)
Screenshot: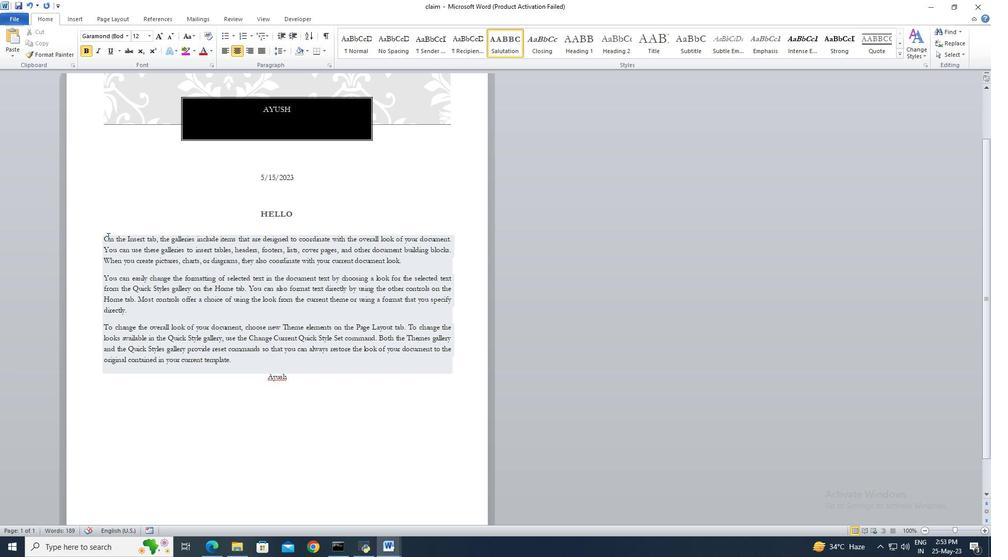 
Action: Mouse pressed left at (106, 237)
Screenshot: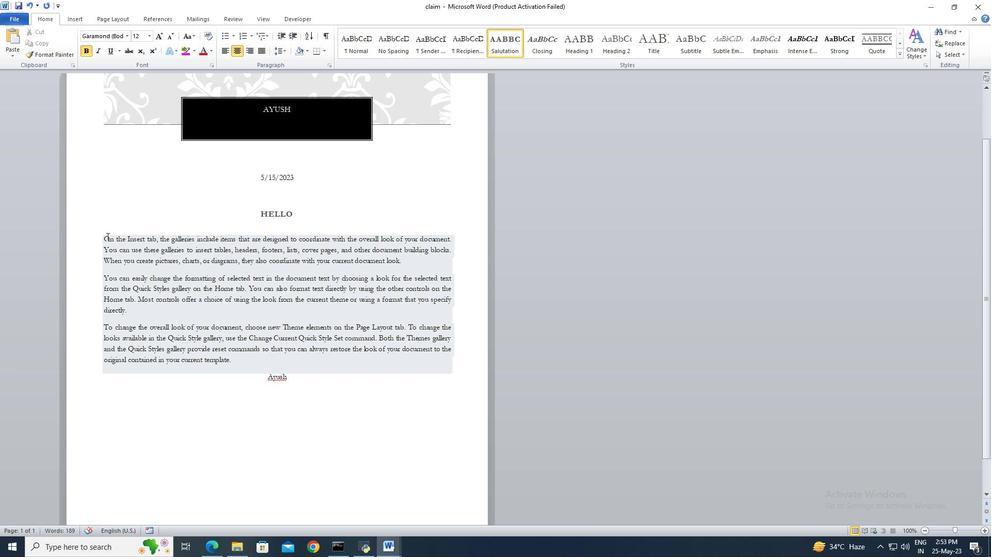 
Action: Key pressed <Key.shift>I<Key.space>wanted<Key.space>to<Key.space>express<Key.space>my<Key.space>appreciation<Key.space>for<Key.space>your<Key.space>support<Key.space>and<Key.space>guidance<Key.space>throughout<Key.space>my<Key.space>career.<Key.space><Key.shift>Your<Key.space>mentorship<Key.space>has<Key.space>been<Key.space>invaluable,<Key.space>and<Key.space><Key.shift>I<Key.space>am<Key.space>grateful<Key.space>for<Key.space>the<Key.space>opportunities<Key.space>you<Key.space>have<Key.space>provided<Key.space>me.<Key.space><Key.shift>Your<Key.space>belief<Key.space>in<Key.space>my<Key.space>abilitiies<Key.space>has<Key.space>motivated<Key.space>me<Key.space>to<Key.space>achieve<Key.space>more<Key.space>than<Key.space><Key.shift>I<Key.space>ever<Key.space>thought<Key.space>possible.
Screenshot: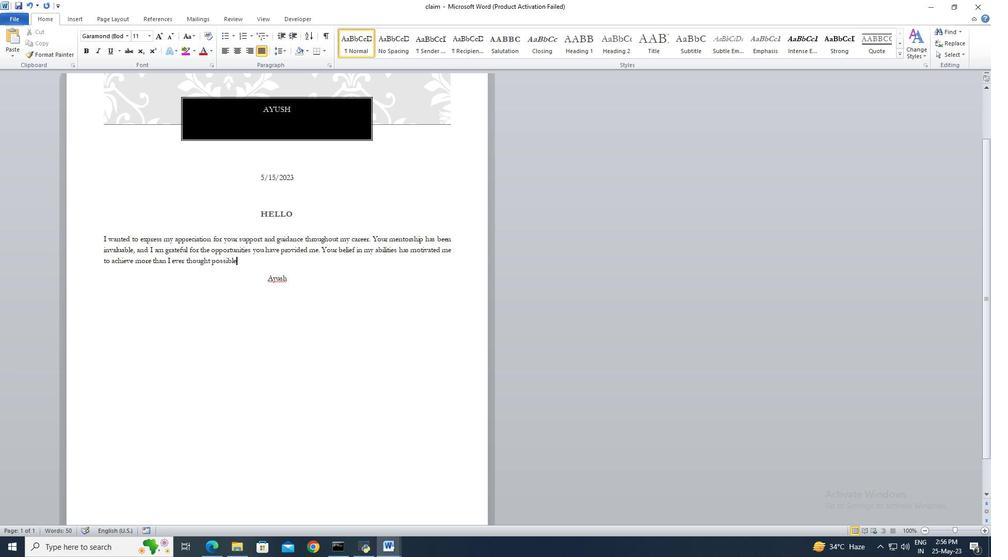 
Action: Mouse moved to (79, 23)
Screenshot: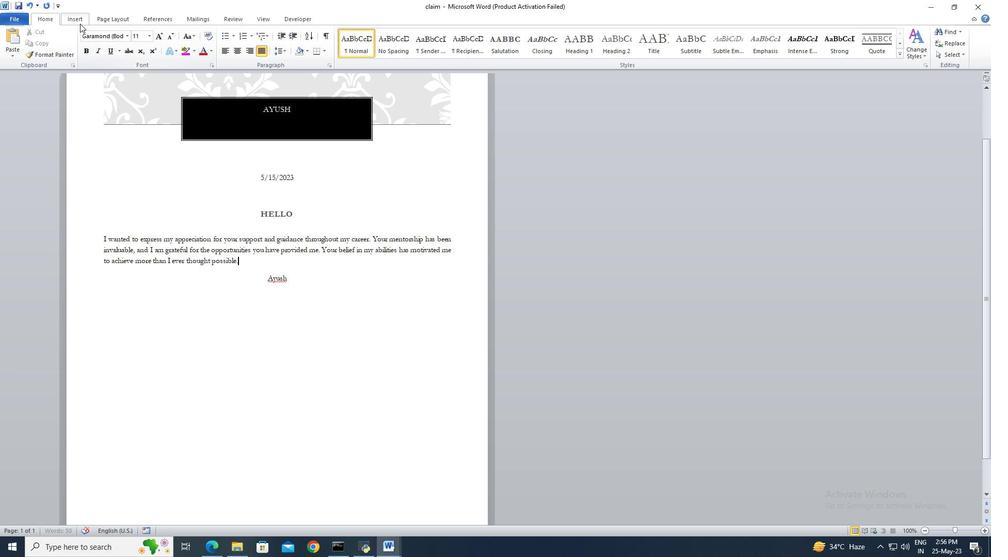 
Action: Mouse pressed left at (79, 23)
Screenshot: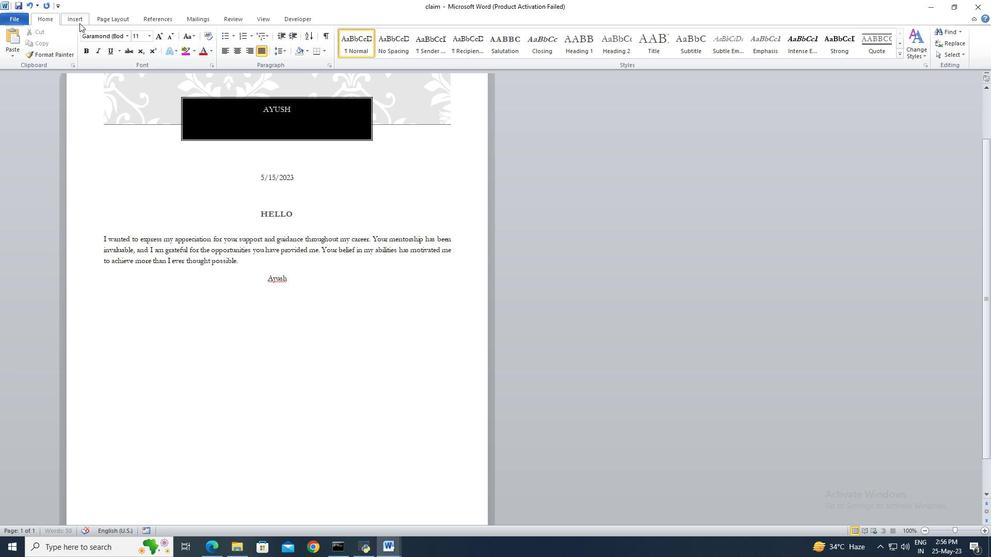 
Action: Mouse moved to (100, 18)
Screenshot: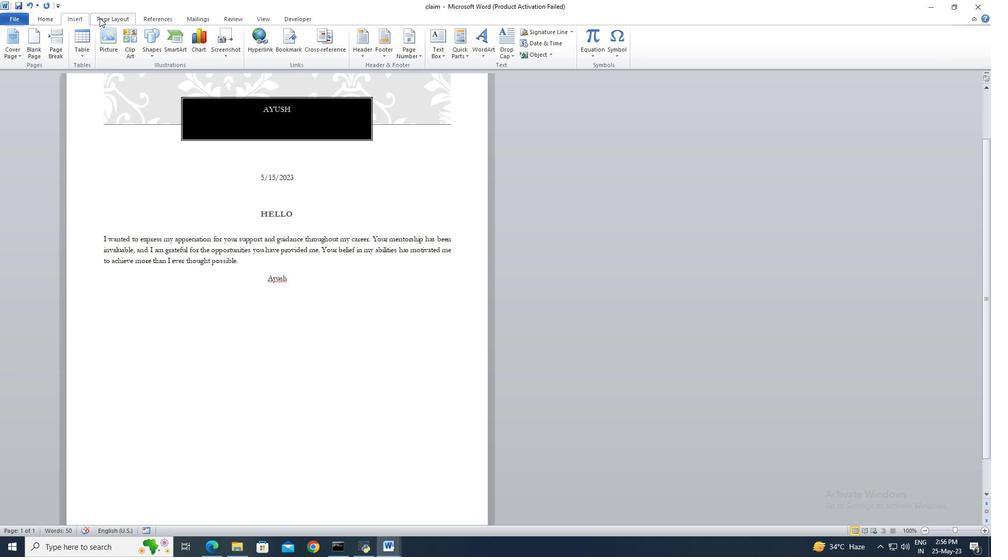 
Action: Mouse pressed left at (100, 18)
Screenshot: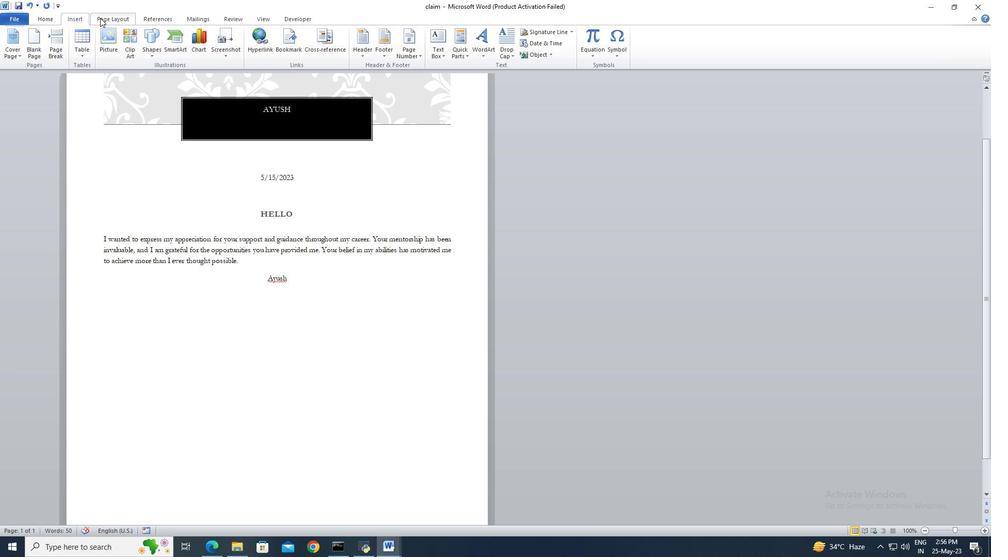 
Action: Mouse moved to (238, 44)
Screenshot: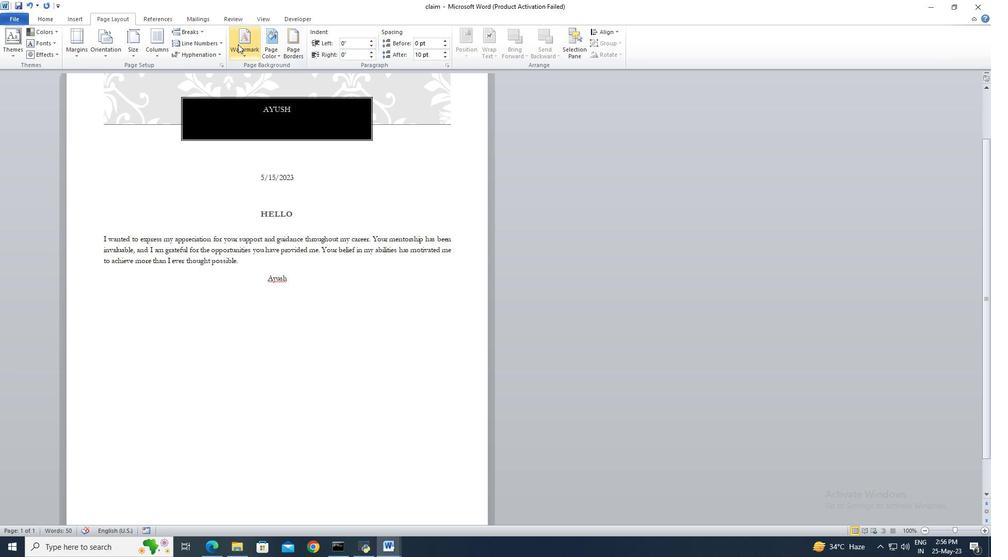 
Action: Mouse pressed left at (238, 44)
Screenshot: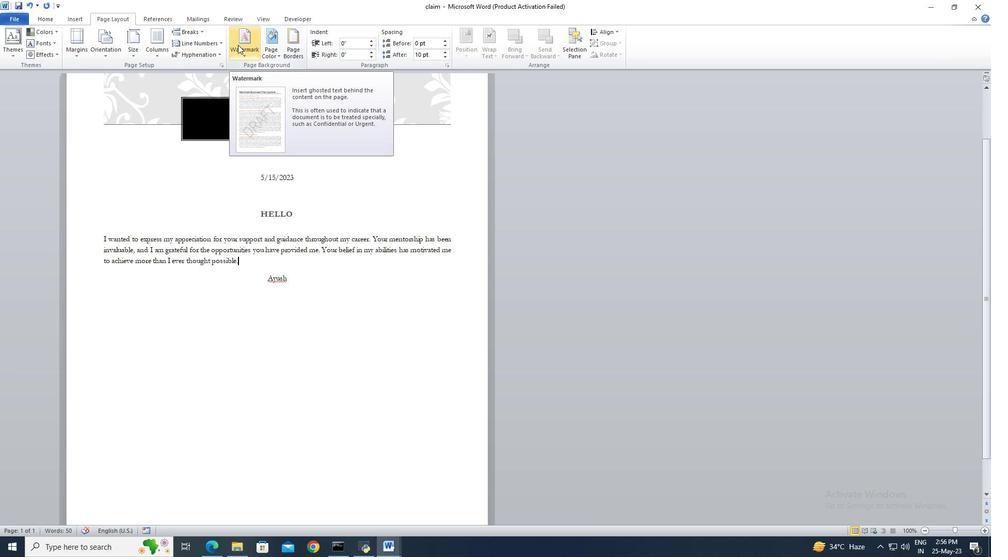 
Action: Mouse moved to (277, 369)
Screenshot: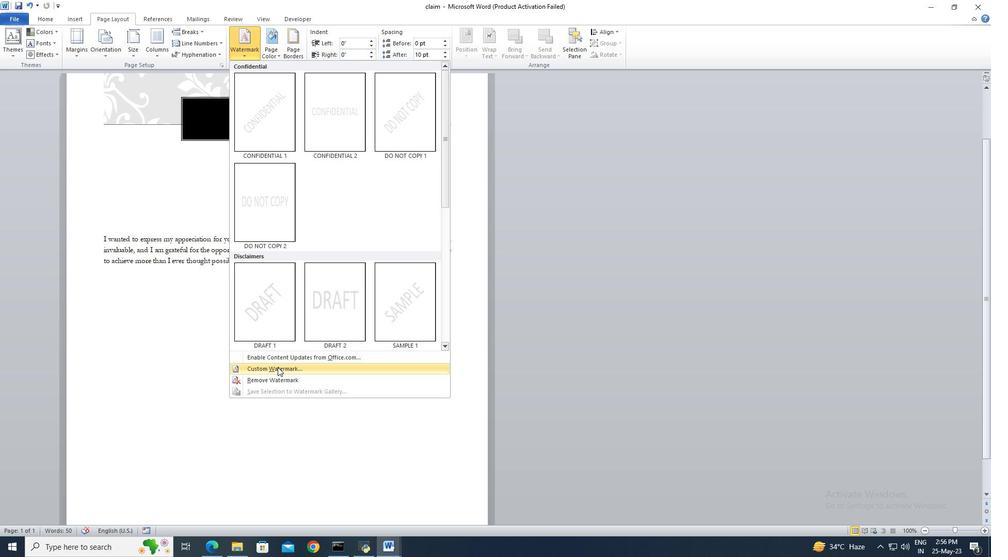 
Action: Mouse pressed left at (277, 369)
Screenshot: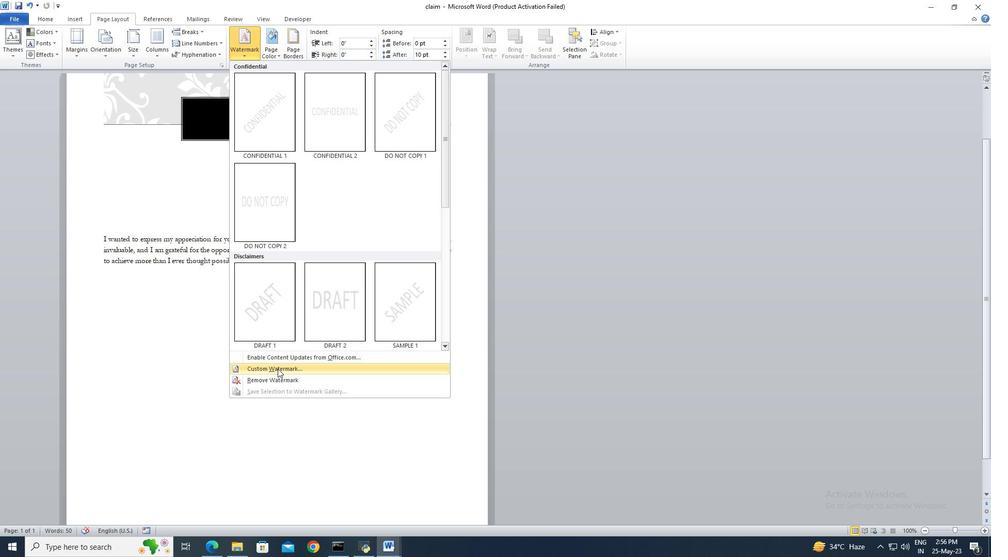 
Action: Mouse moved to (403, 246)
Screenshot: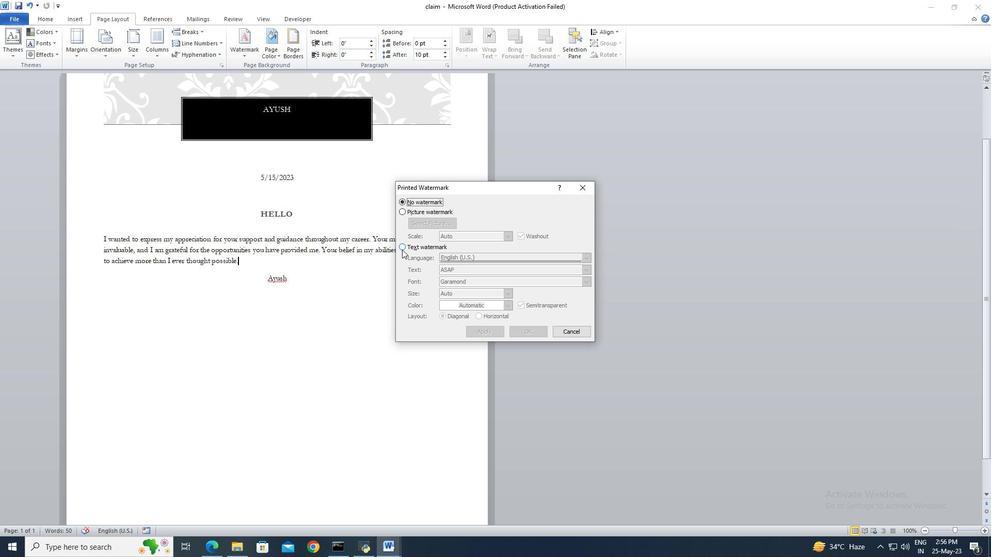
Action: Mouse pressed left at (403, 246)
Screenshot: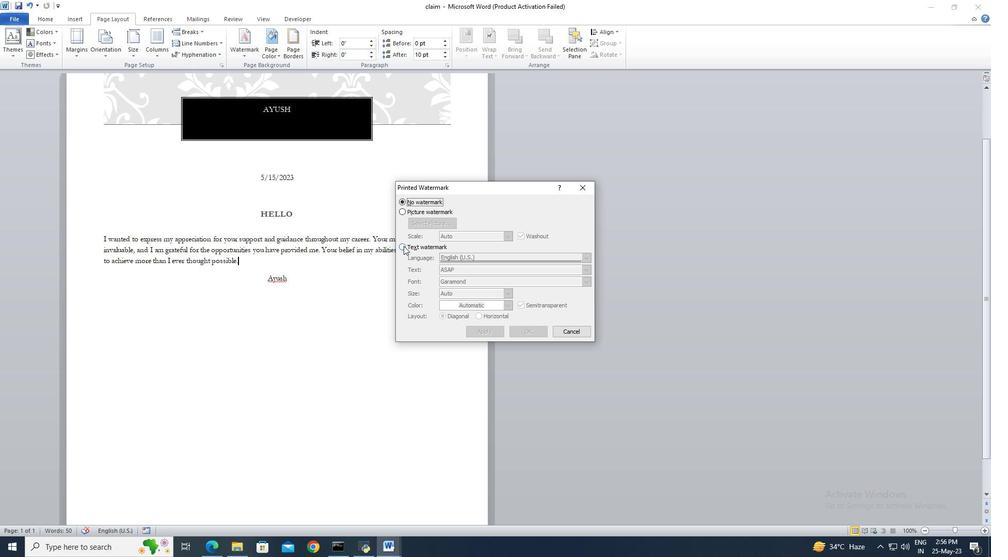 
Action: Mouse moved to (464, 269)
Screenshot: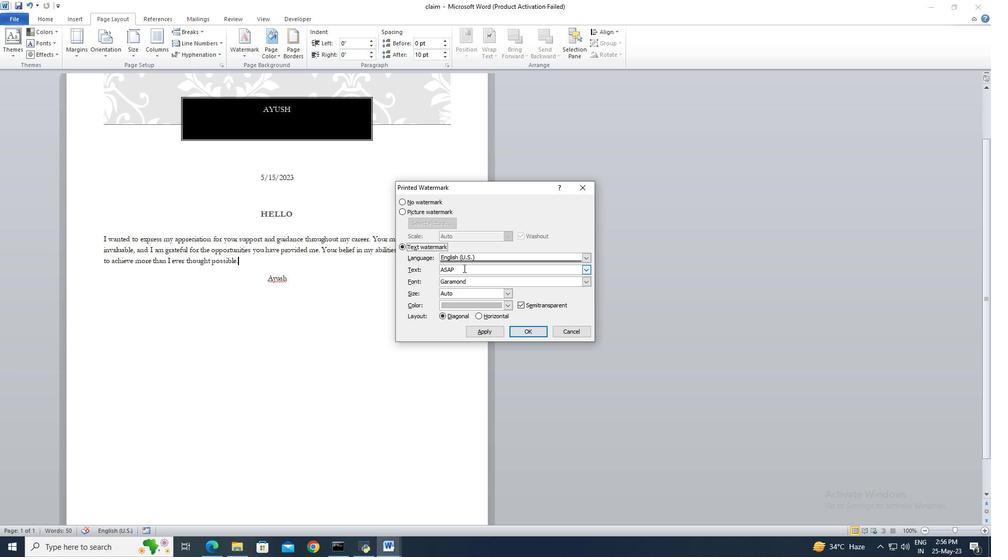 
Action: Mouse pressed left at (464, 269)
Screenshot: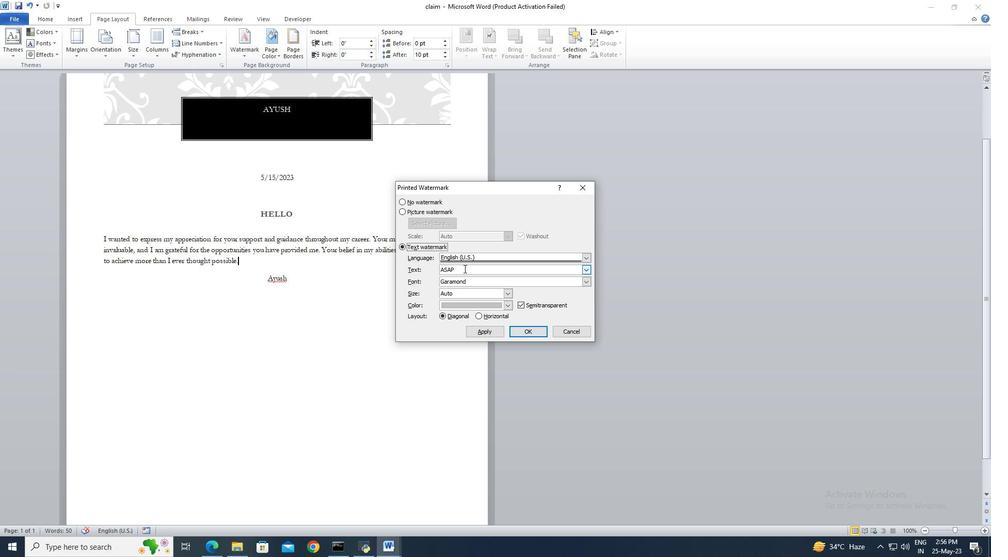 
Action: Mouse moved to (464, 269)
Screenshot: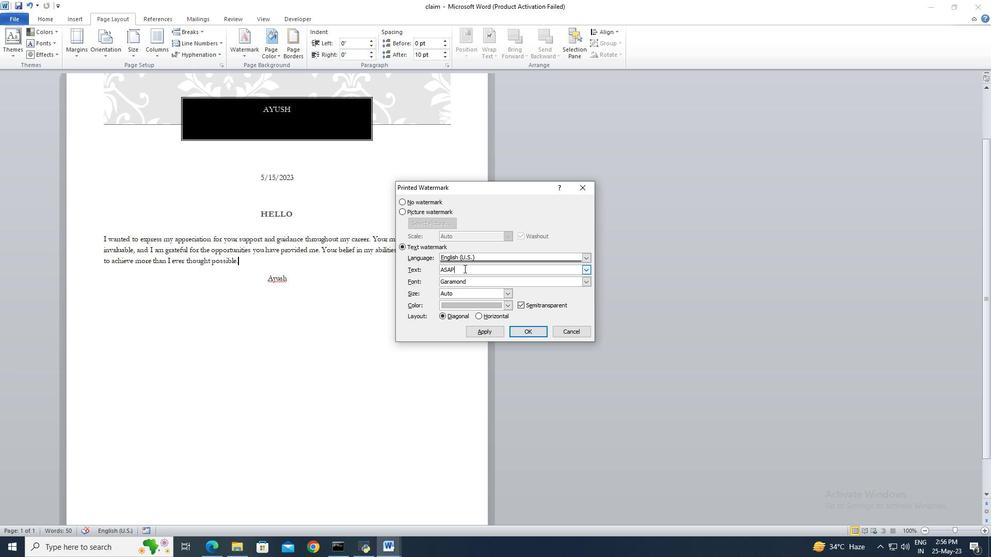 
Action: Key pressed ctrl+A<Key.delete>confidential<Key.space>50
Screenshot: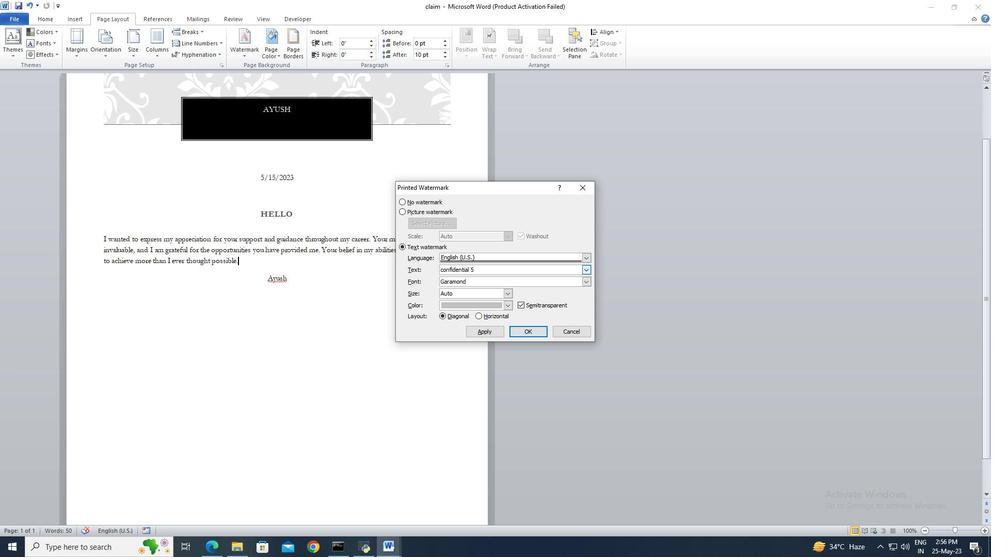 
Action: Mouse moved to (538, 329)
Screenshot: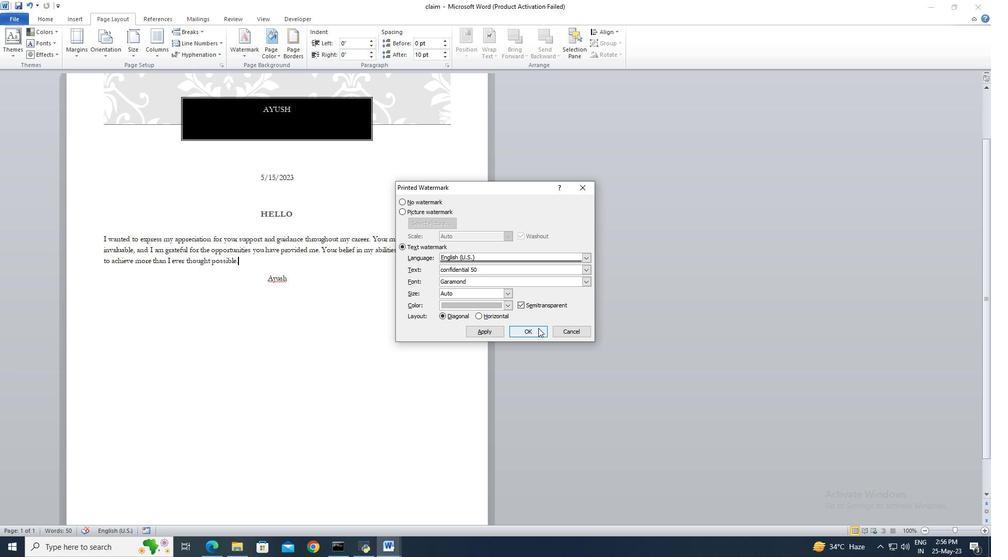 
Action: Mouse pressed left at (538, 329)
Screenshot: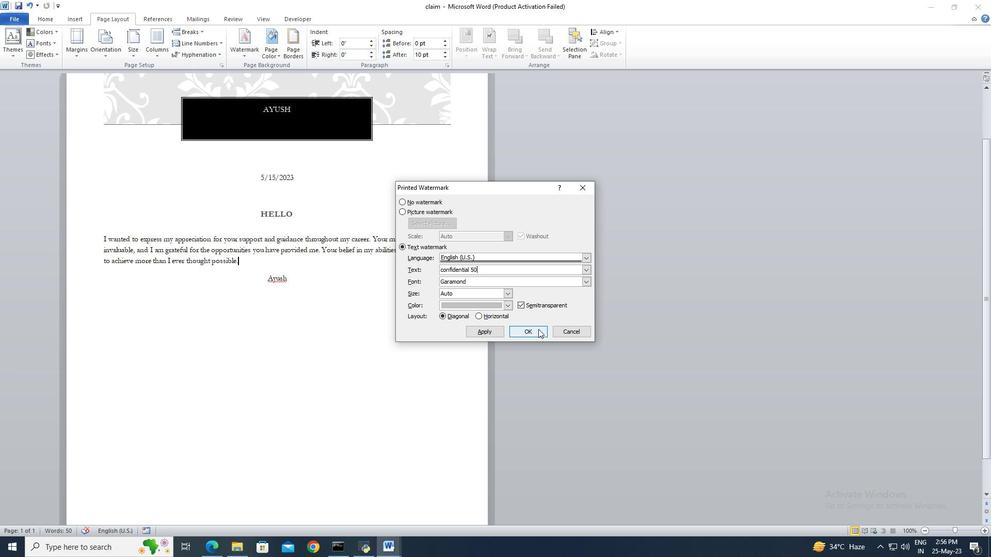 
